 Task: Look for Airbnb properties in Inongo, Democratic Republic of the Congo from 3rd December, 2023 to 7th December, 2023 for 2 adults.1  bedroom having 1 bed and 1 bathroom. Property type can be hotel. Look for 5 properties as per requirement.
Action: Mouse pressed left at (555, 214)
Screenshot: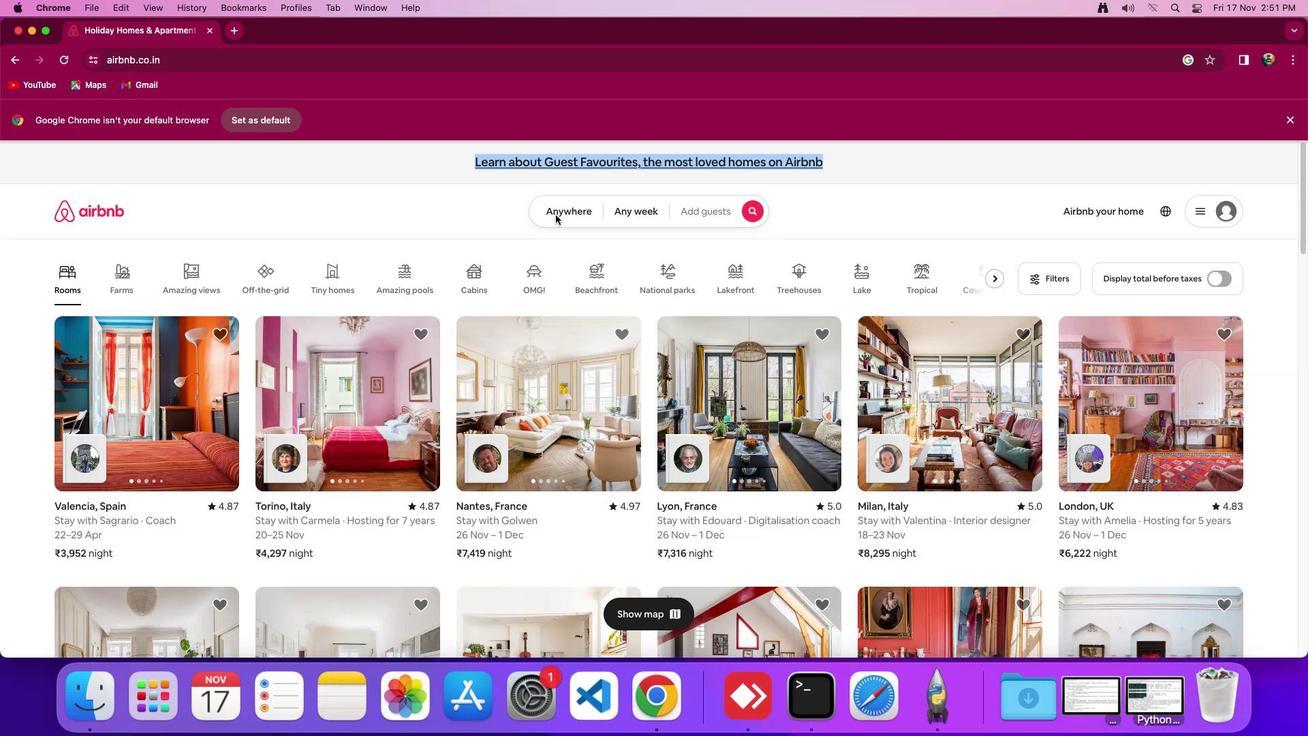 
Action: Mouse pressed left at (555, 214)
Screenshot: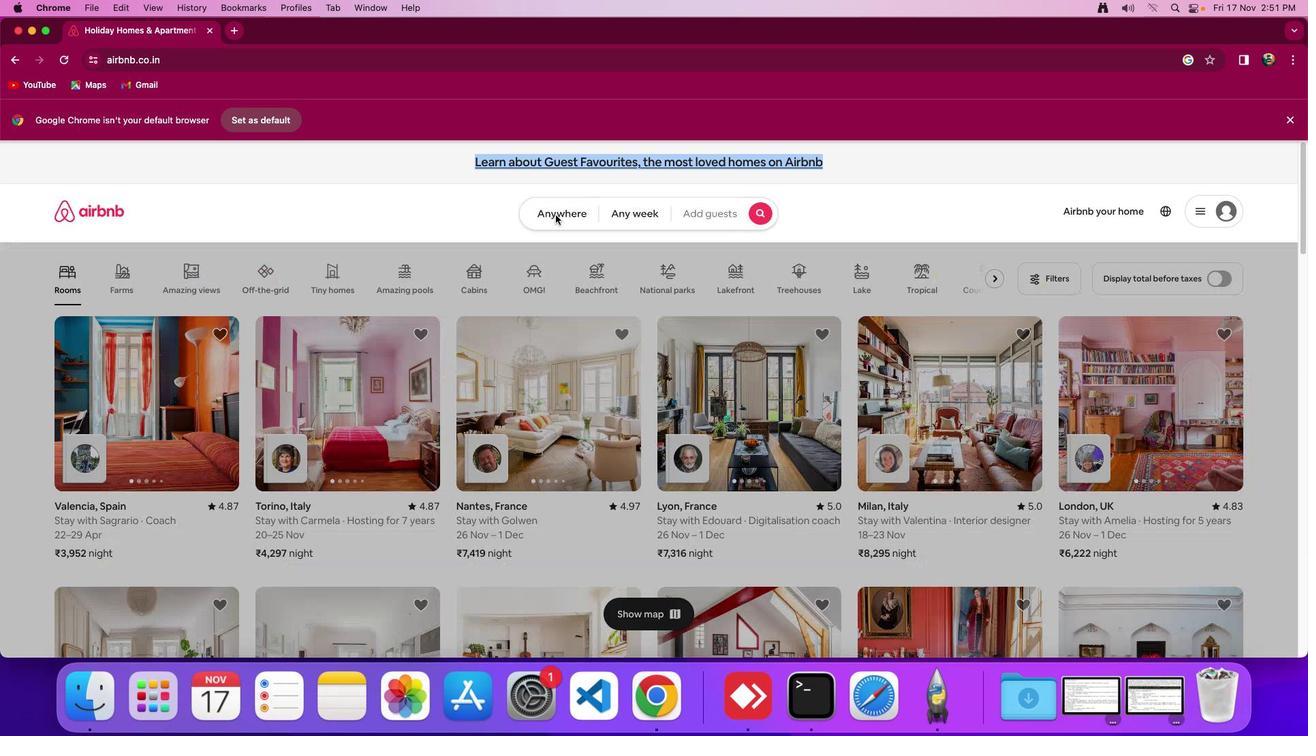 
Action: Mouse moved to (473, 264)
Screenshot: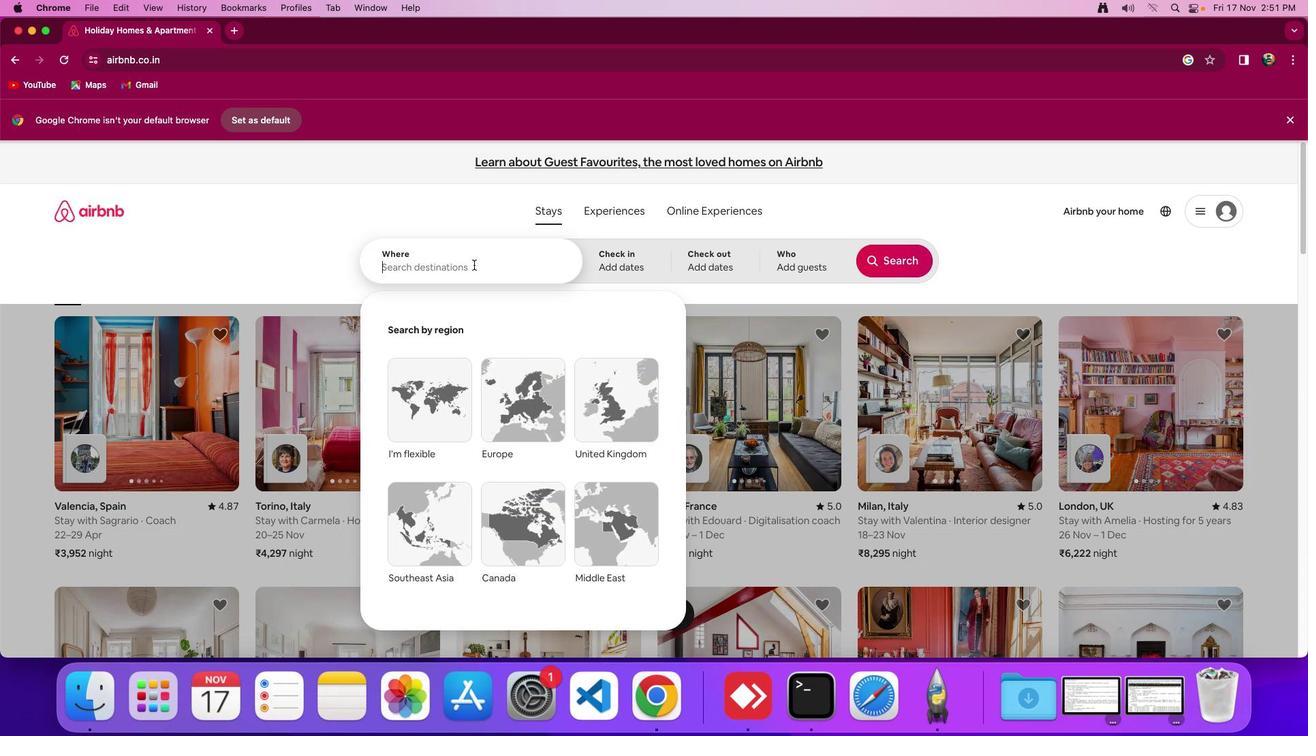 
Action: Mouse pressed left at (473, 264)
Screenshot: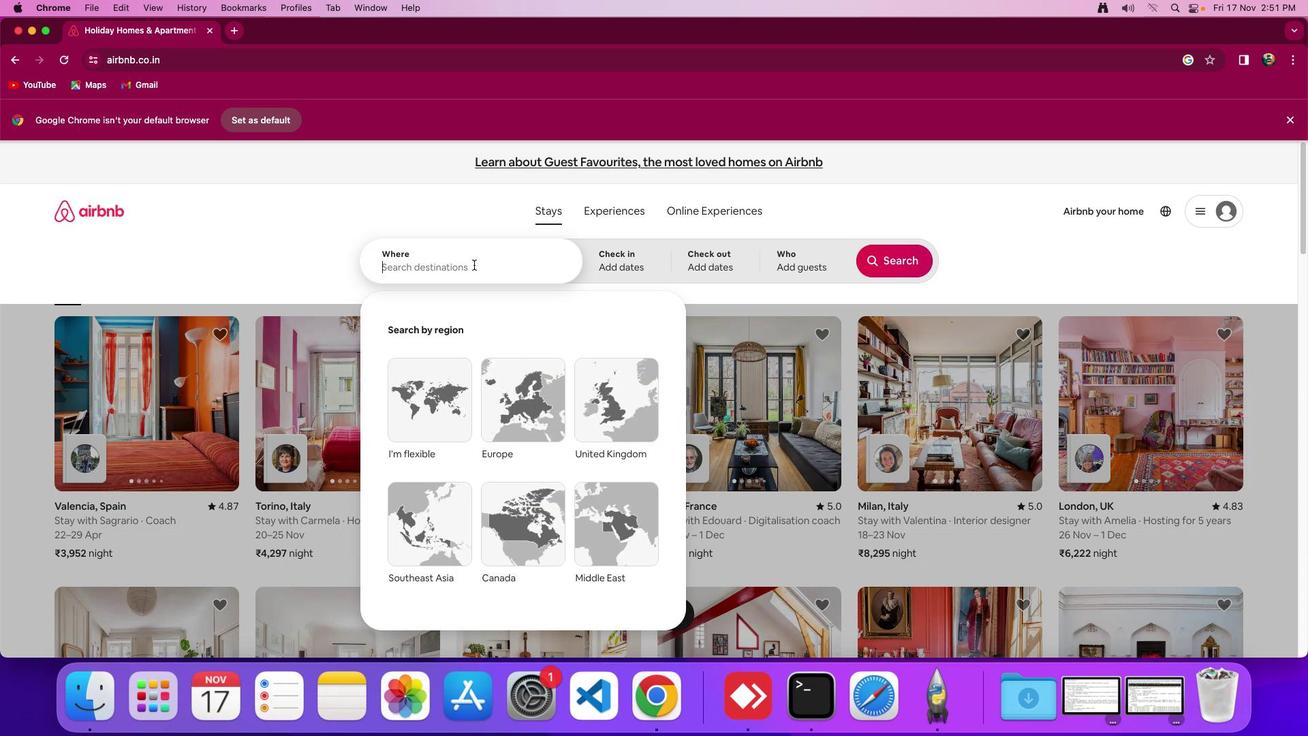 
Action: Key pressed Key.shift'I''n''o''g'
Screenshot: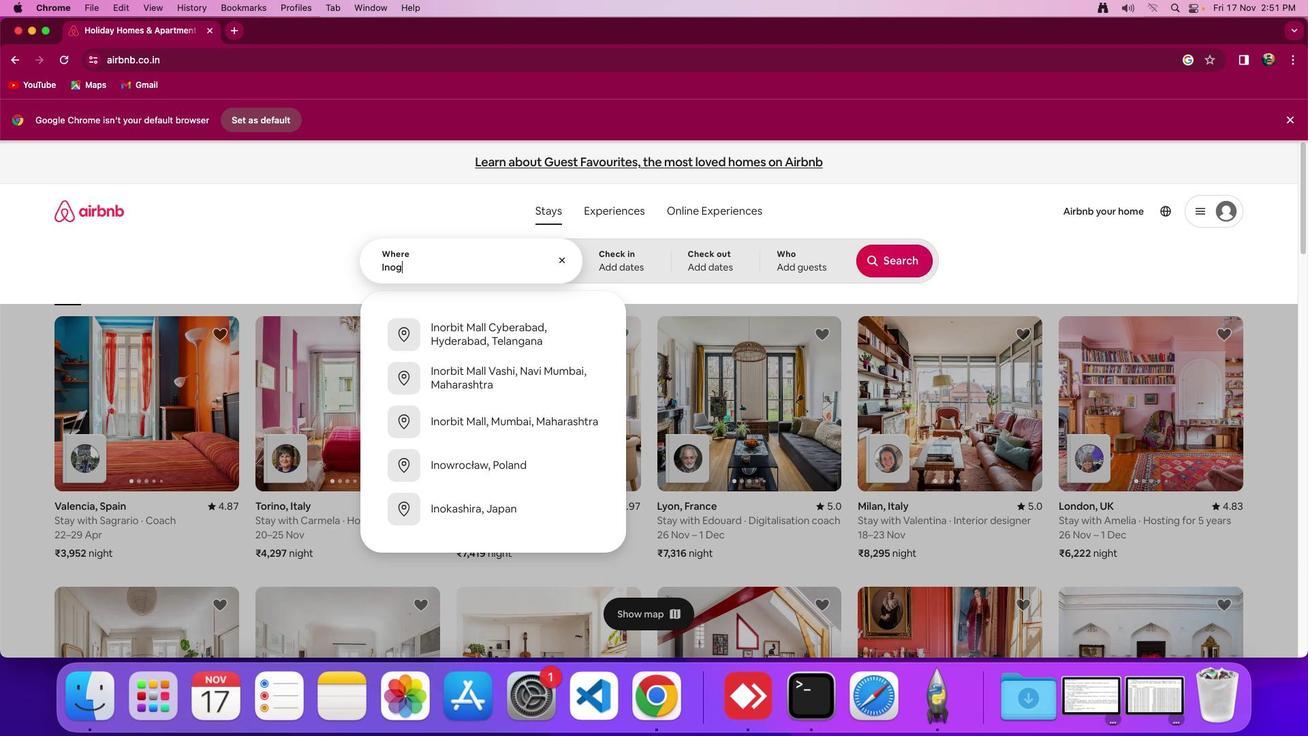 
Action: Mouse moved to (473, 264)
Screenshot: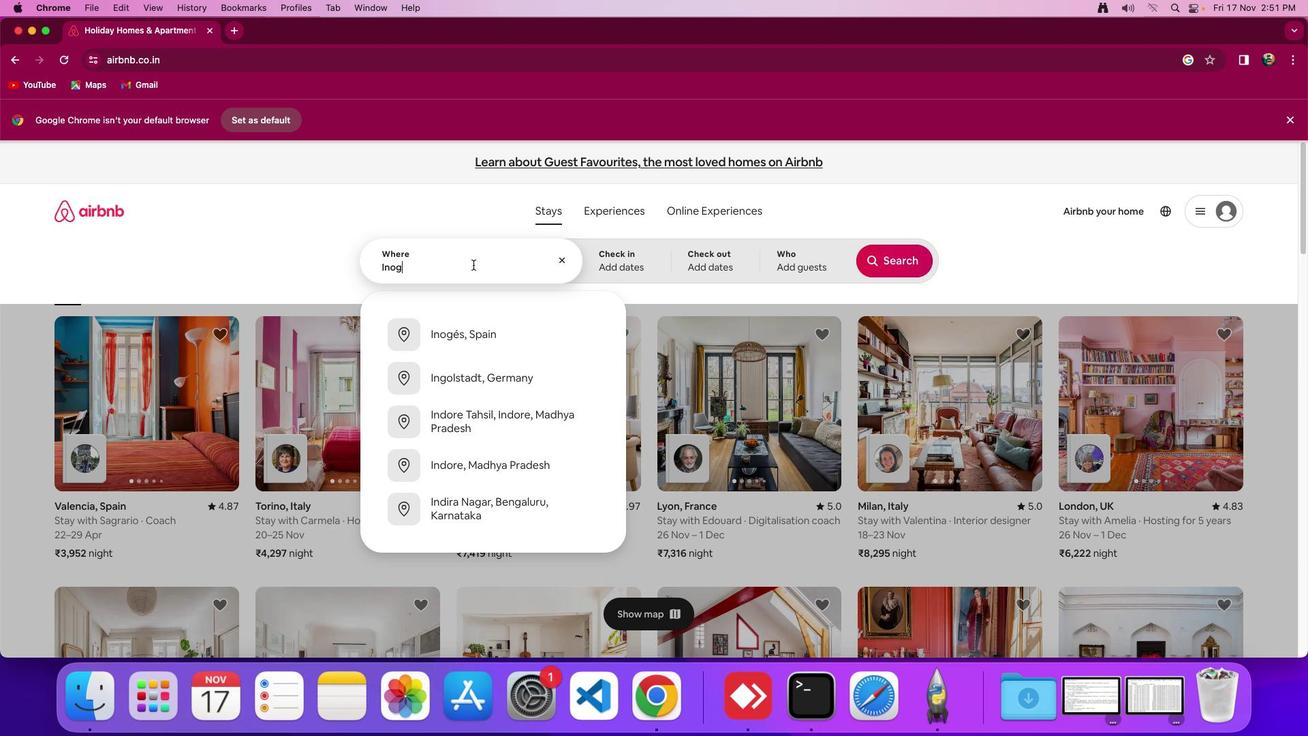 
Action: Key pressed 'o'','Key.spaceKey.shift_r'F'Key.backspaceKey.backspaceKey.spaceKey.shift_r'D''e'
Screenshot: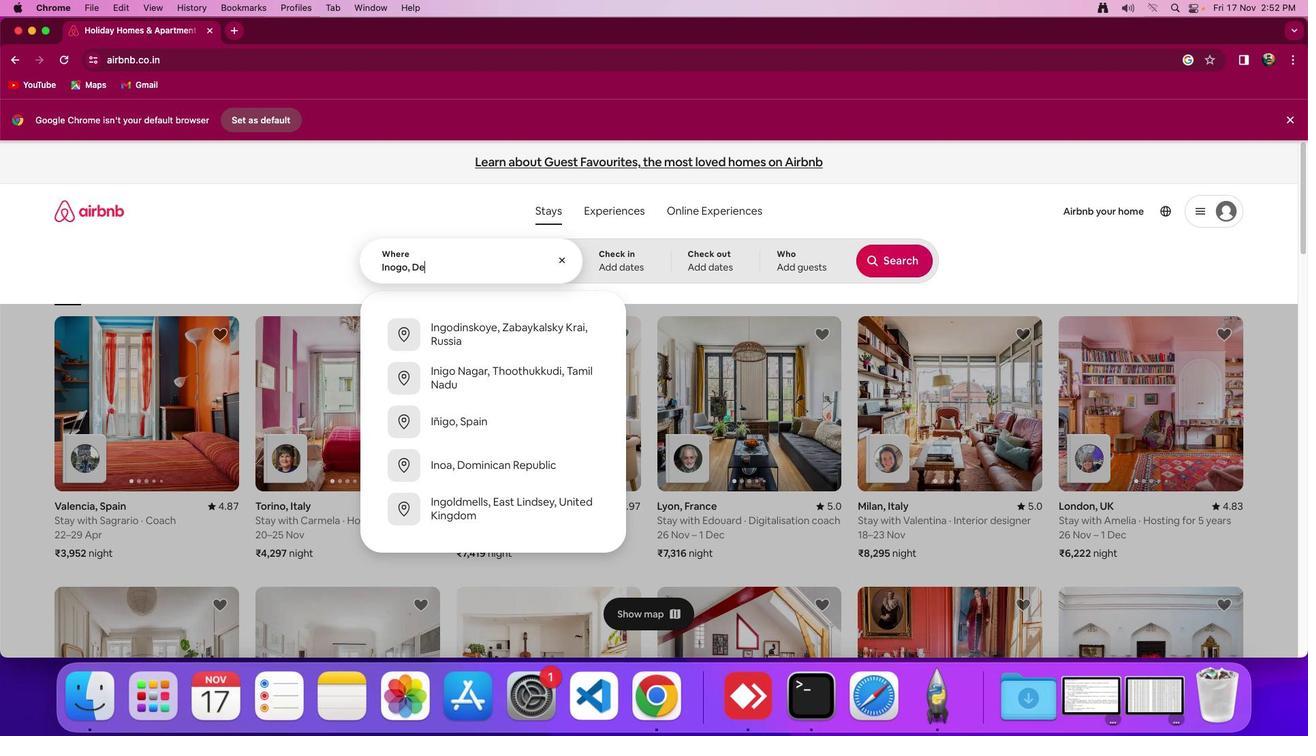 
Action: Mouse moved to (475, 264)
Screenshot: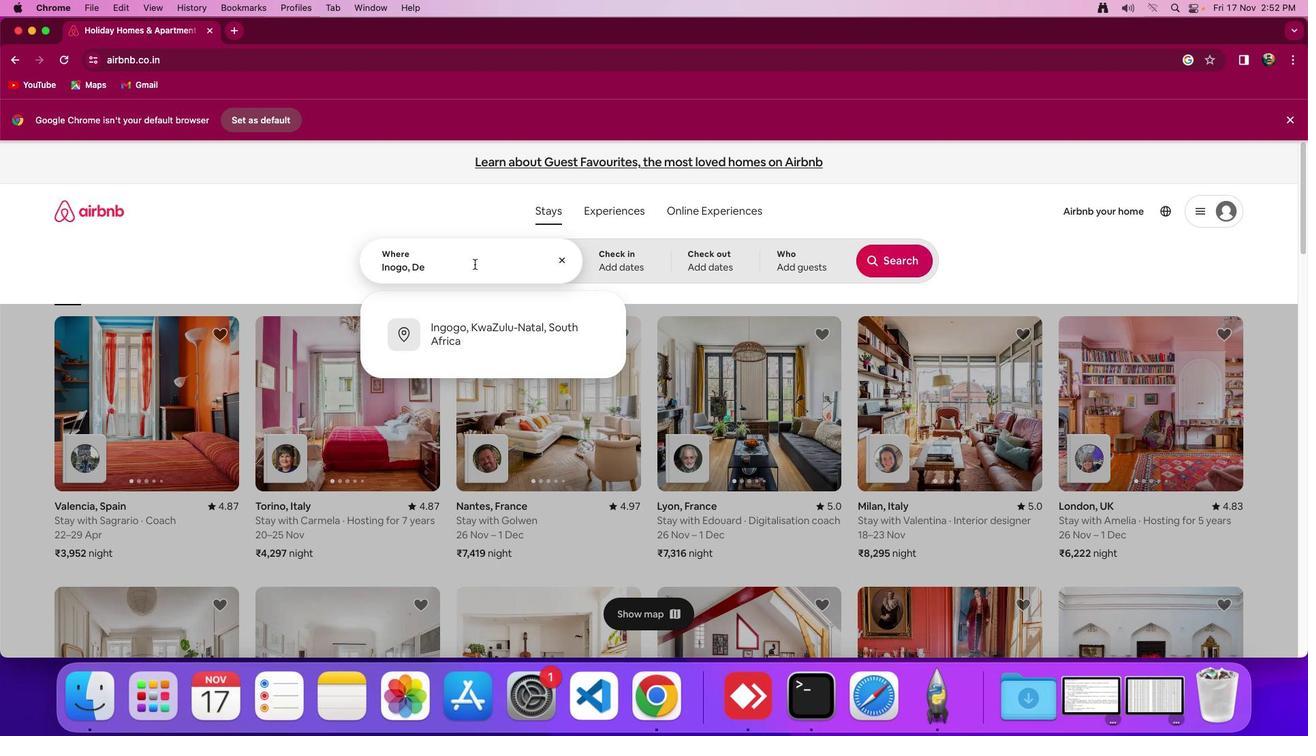 
Action: Key pressed 'm''o''c''r''a''t''i''c'Key.spaceKey.shift_r'R''e''p''u''b''l''i''c'Key.space'o''f'Key.space't''h''e'Key.spaceKey.shift_r'C''o''n''g''o'
Screenshot: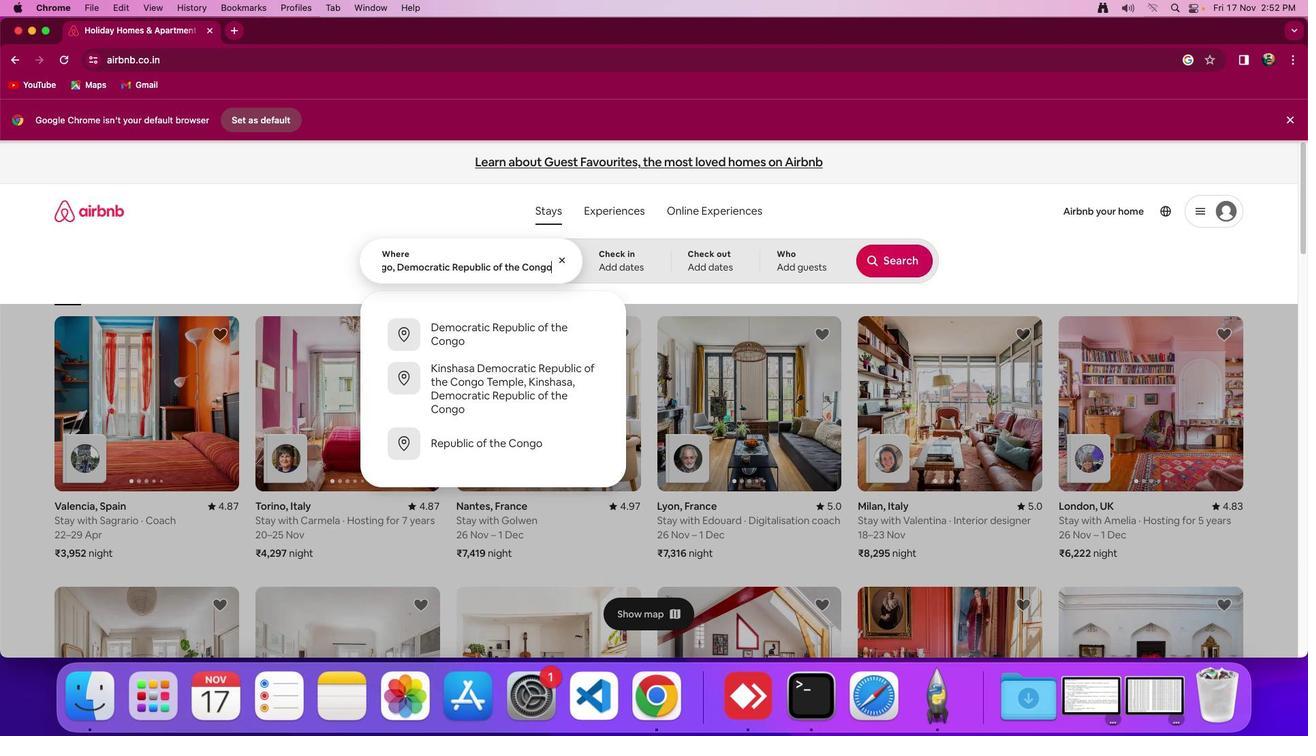 
Action: Mouse moved to (624, 268)
Screenshot: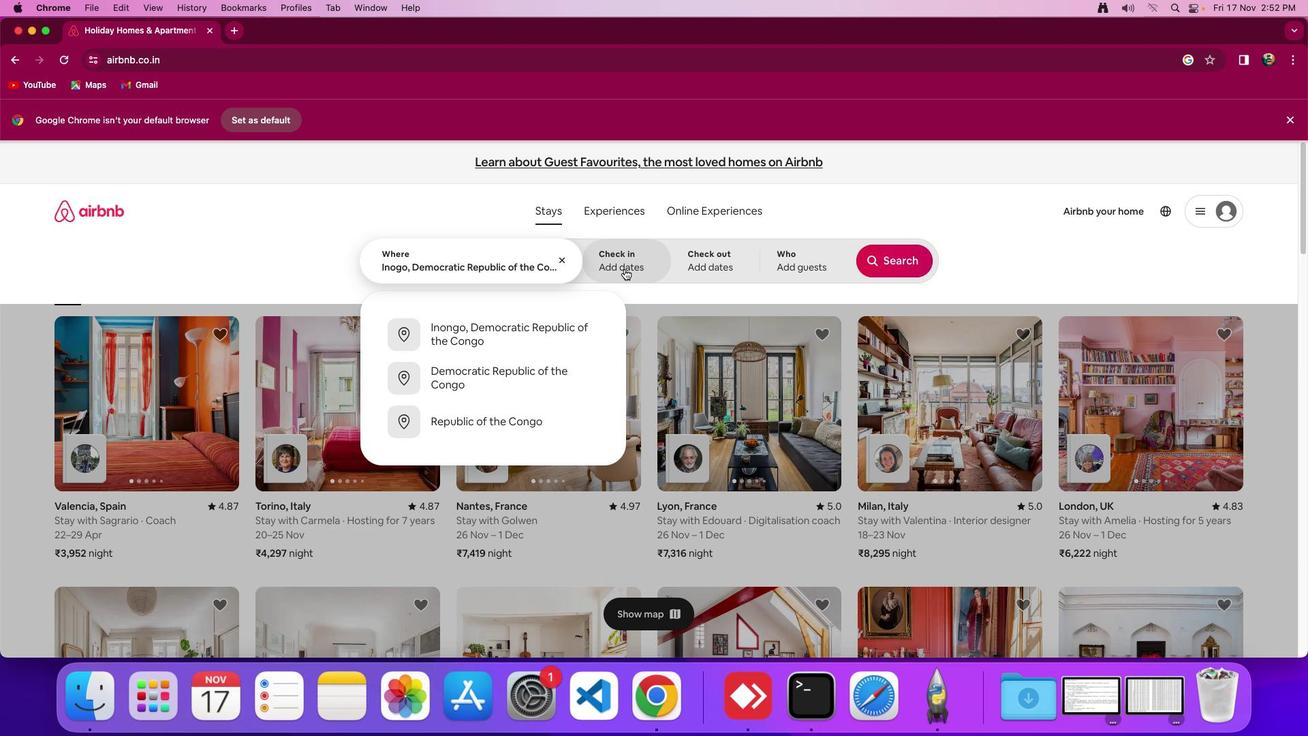 
Action: Mouse pressed left at (624, 268)
Screenshot: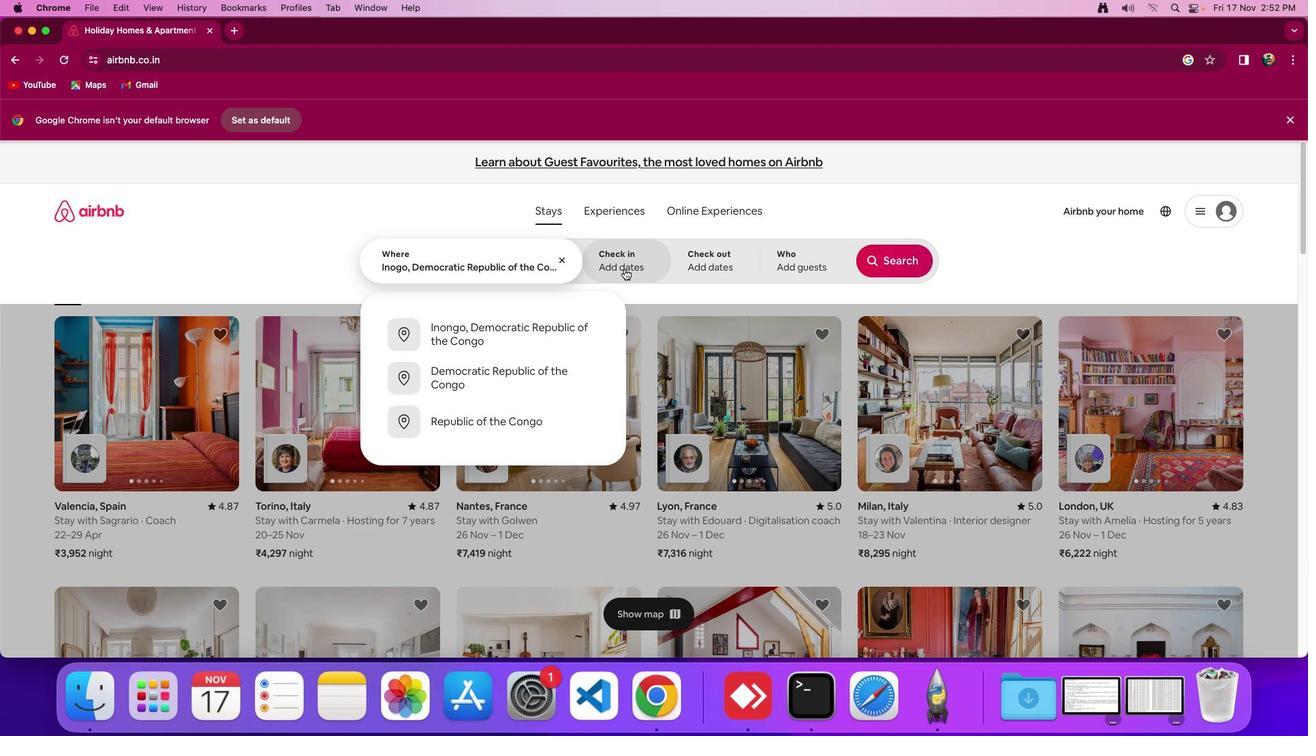 
Action: Mouse moved to (684, 466)
Screenshot: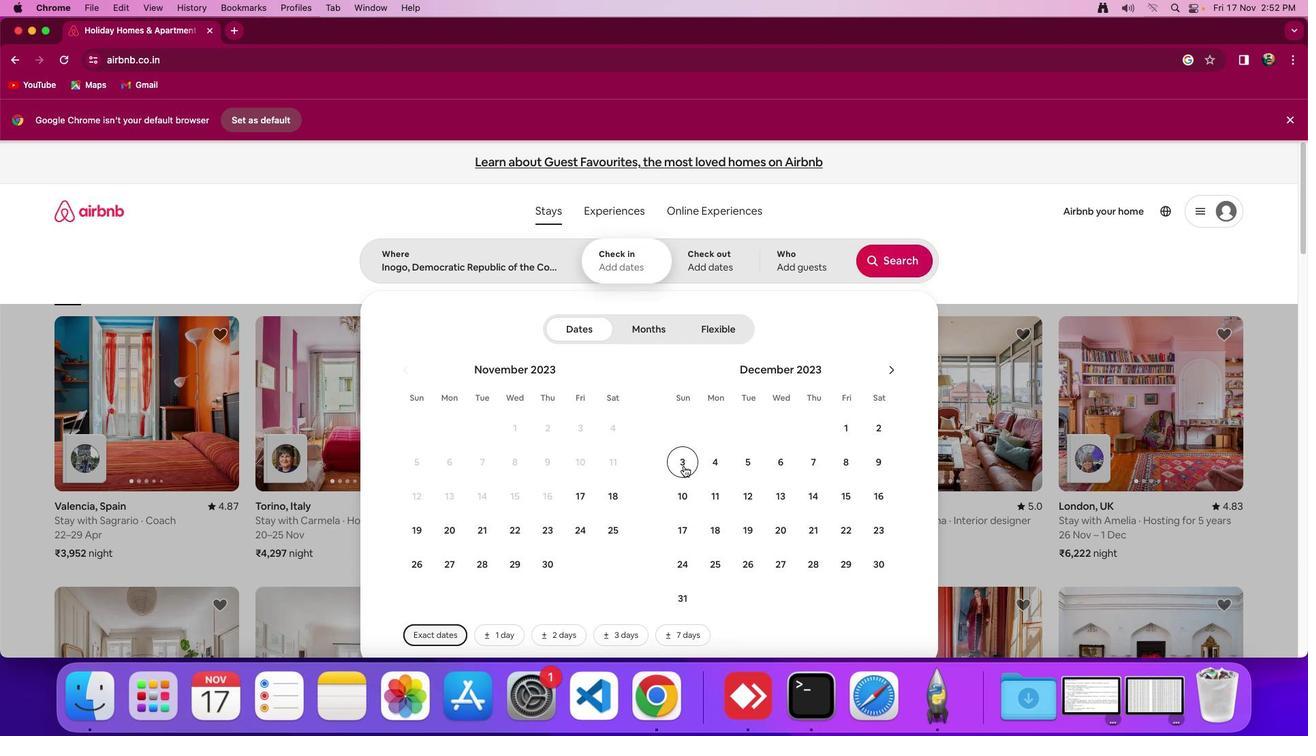 
Action: Mouse pressed left at (684, 466)
Screenshot: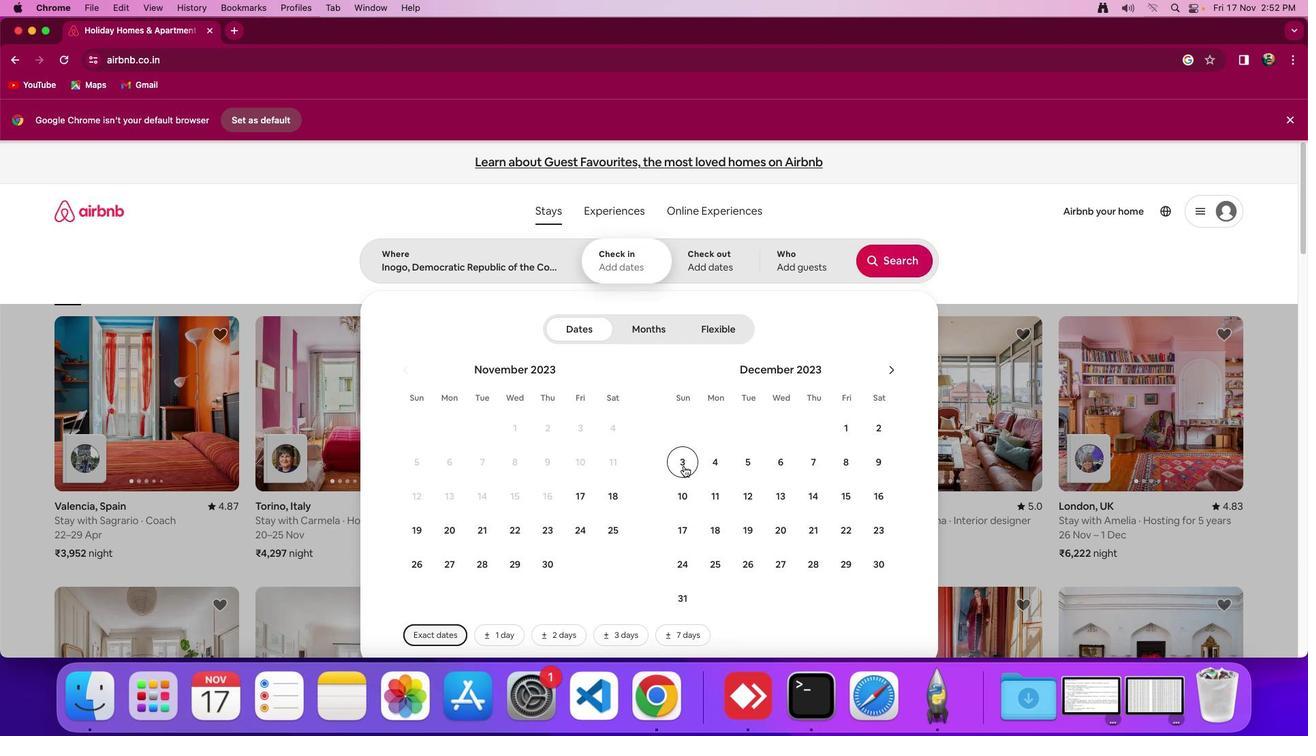 
Action: Mouse moved to (808, 462)
Screenshot: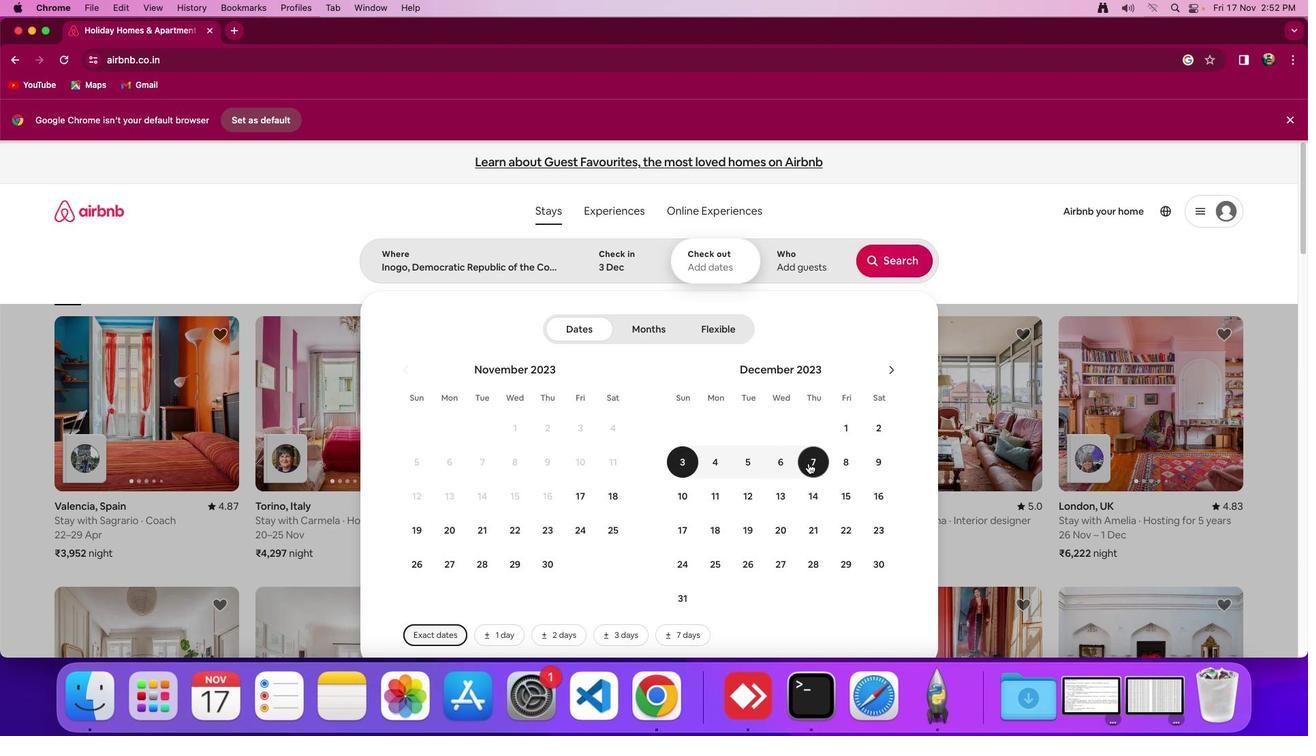 
Action: Mouse pressed left at (808, 462)
Screenshot: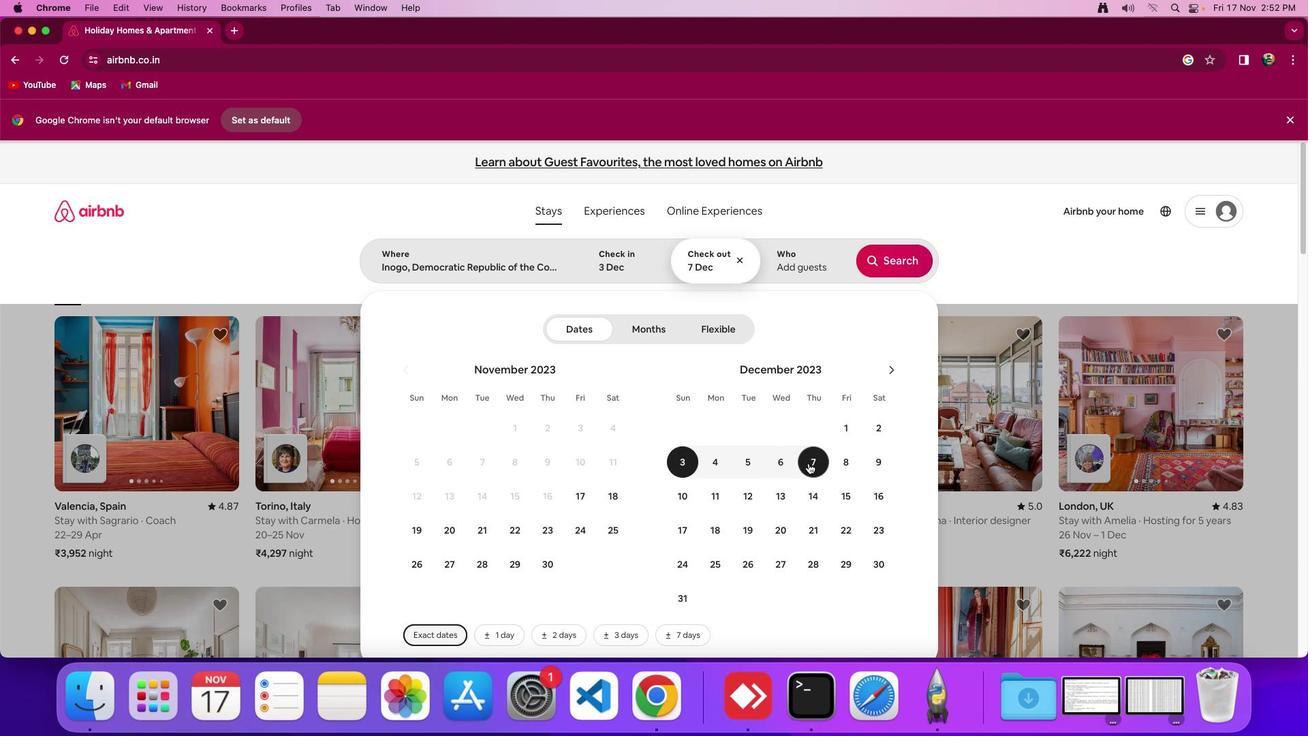 
Action: Mouse moved to (798, 254)
Screenshot: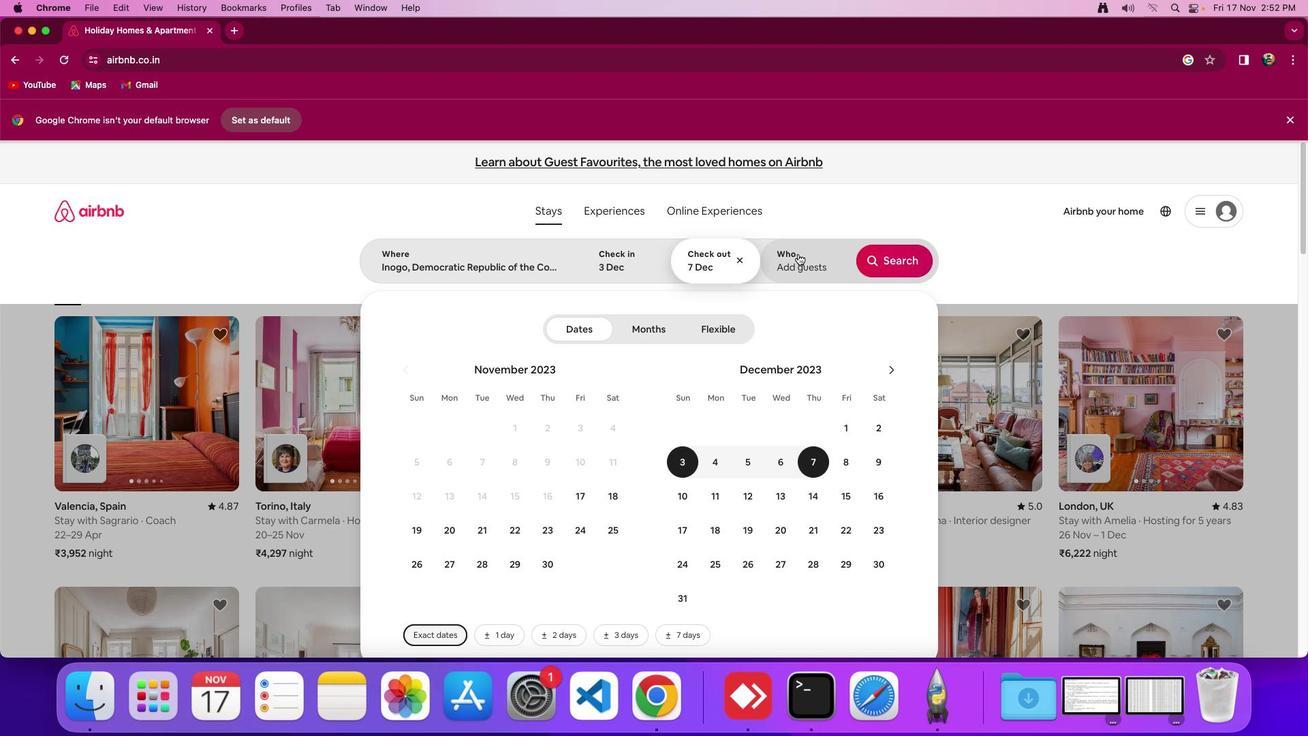 
Action: Mouse pressed left at (798, 254)
Screenshot: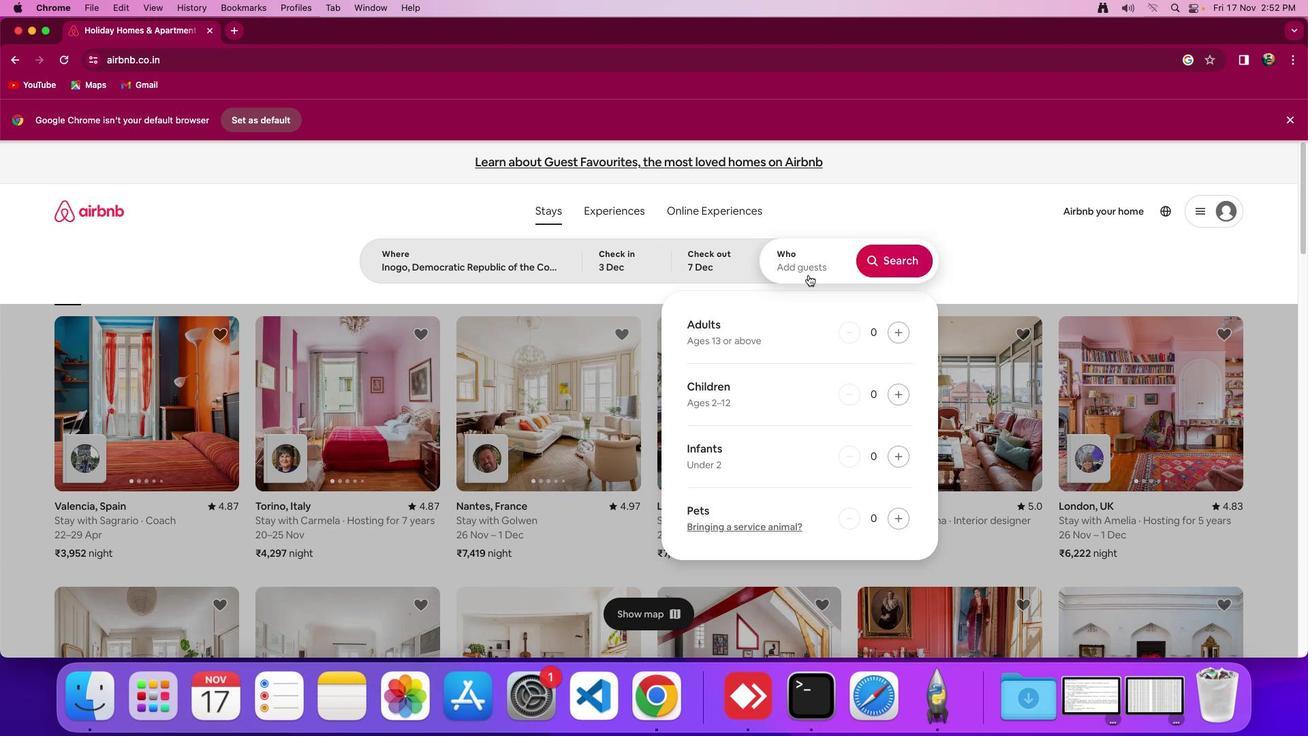 
Action: Mouse moved to (898, 332)
Screenshot: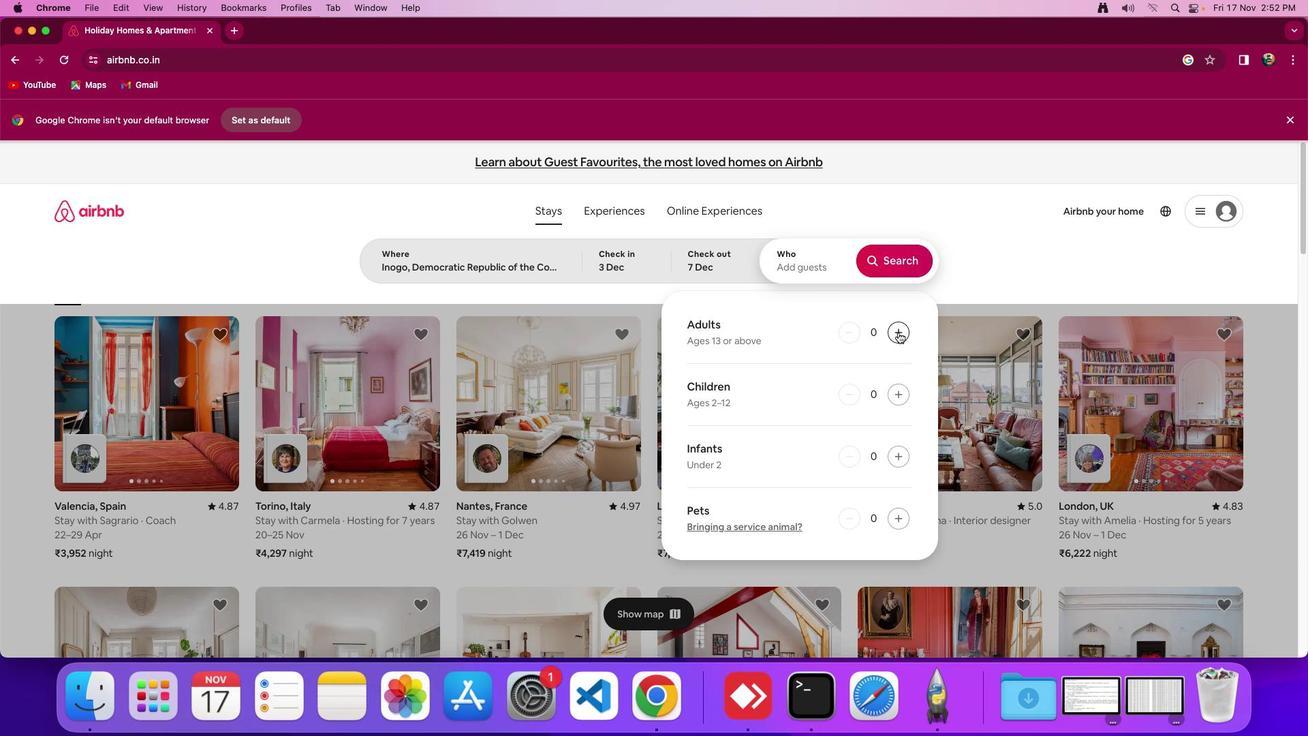 
Action: Mouse pressed left at (898, 332)
Screenshot: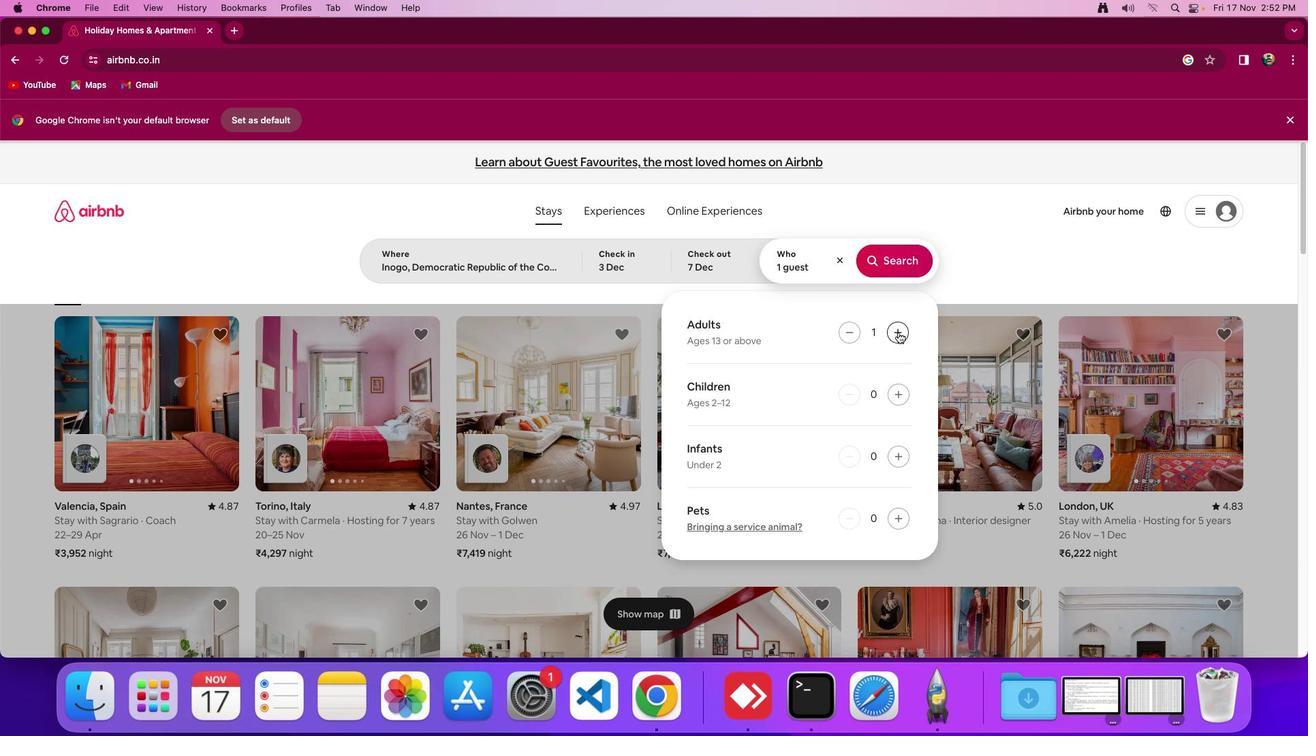 
Action: Mouse pressed left at (898, 332)
Screenshot: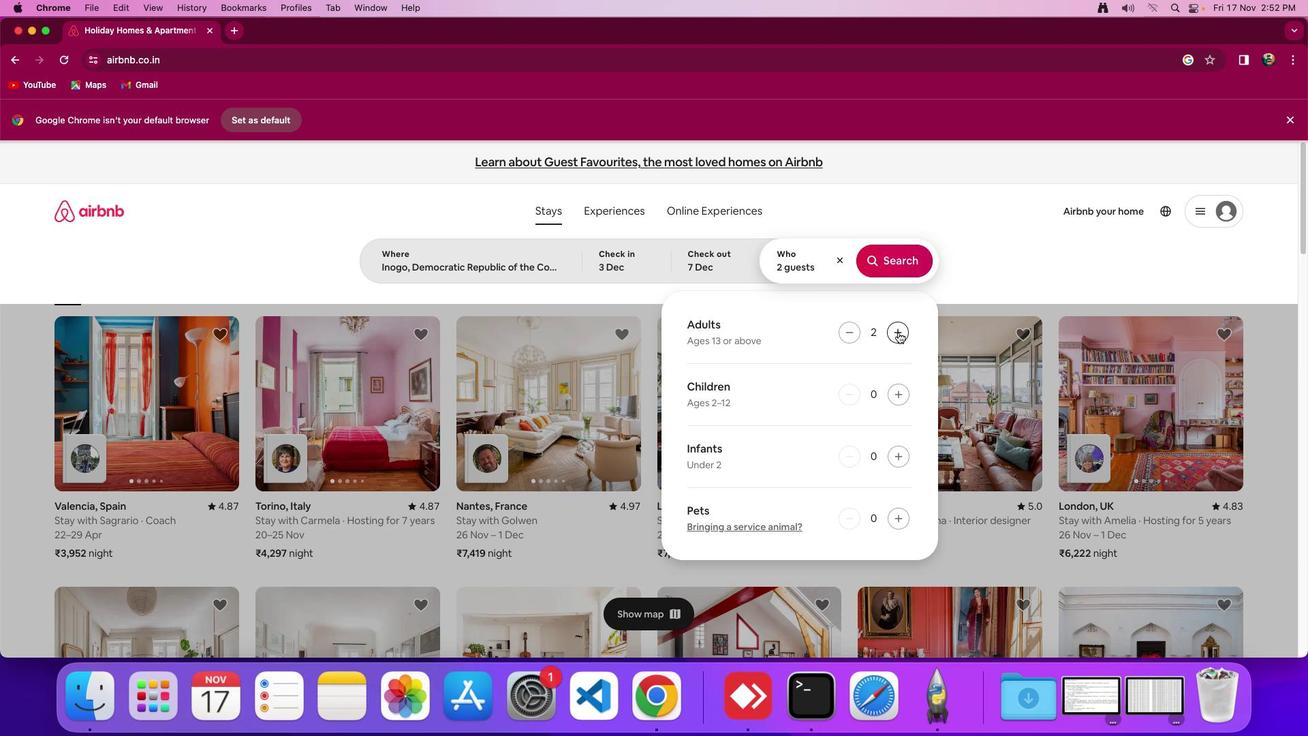 
Action: Mouse moved to (891, 265)
Screenshot: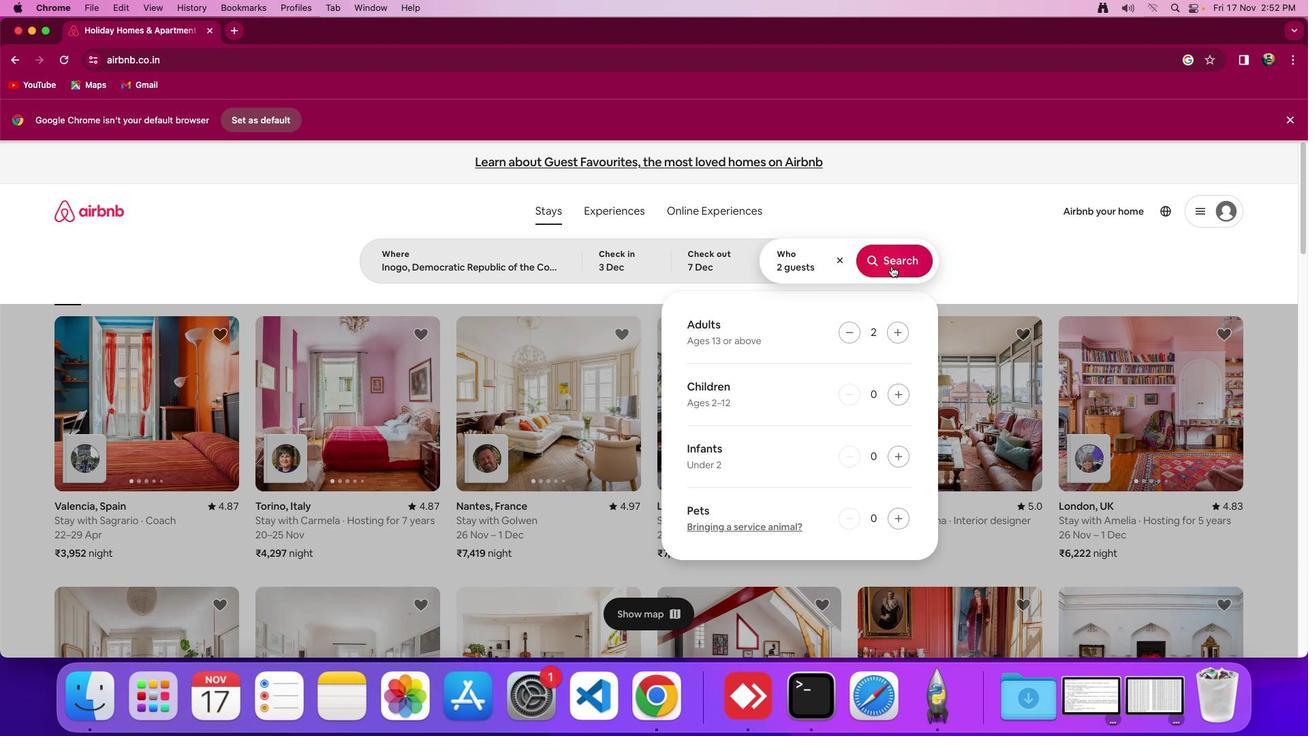 
Action: Mouse pressed left at (891, 265)
Screenshot: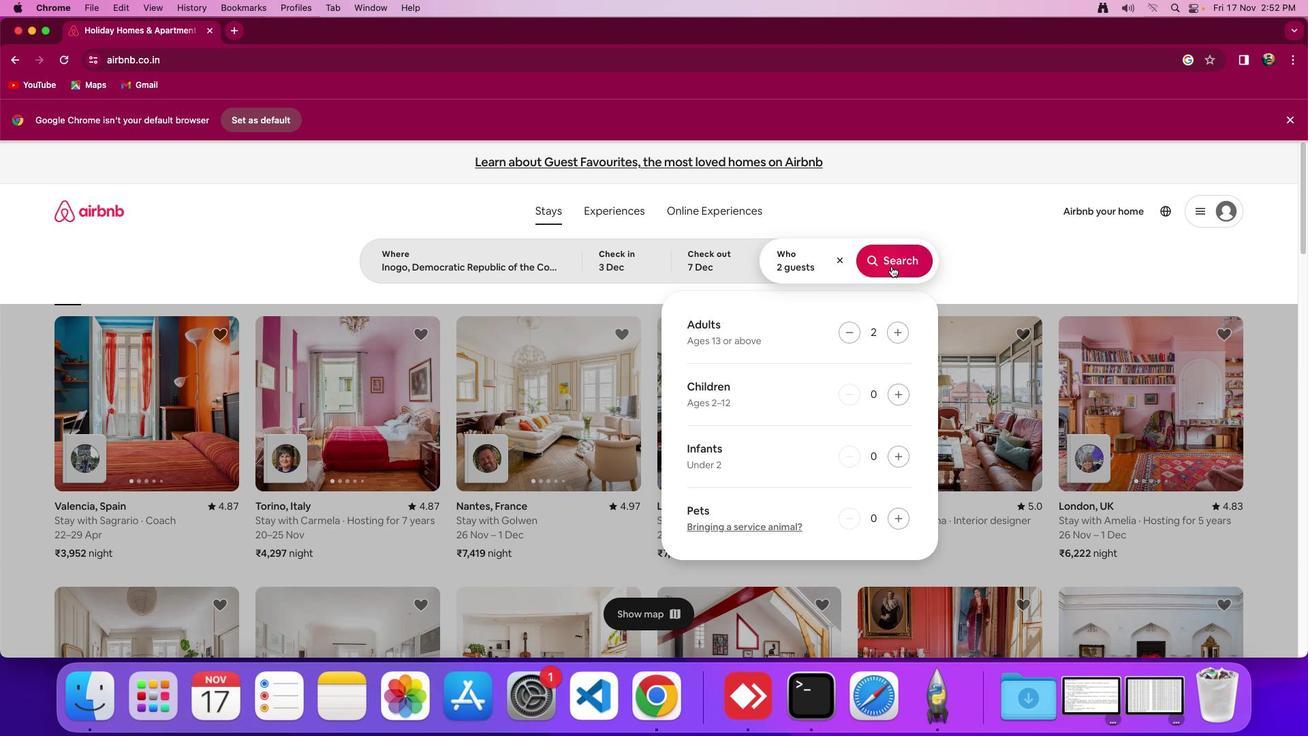
Action: Mouse moved to (1081, 235)
Screenshot: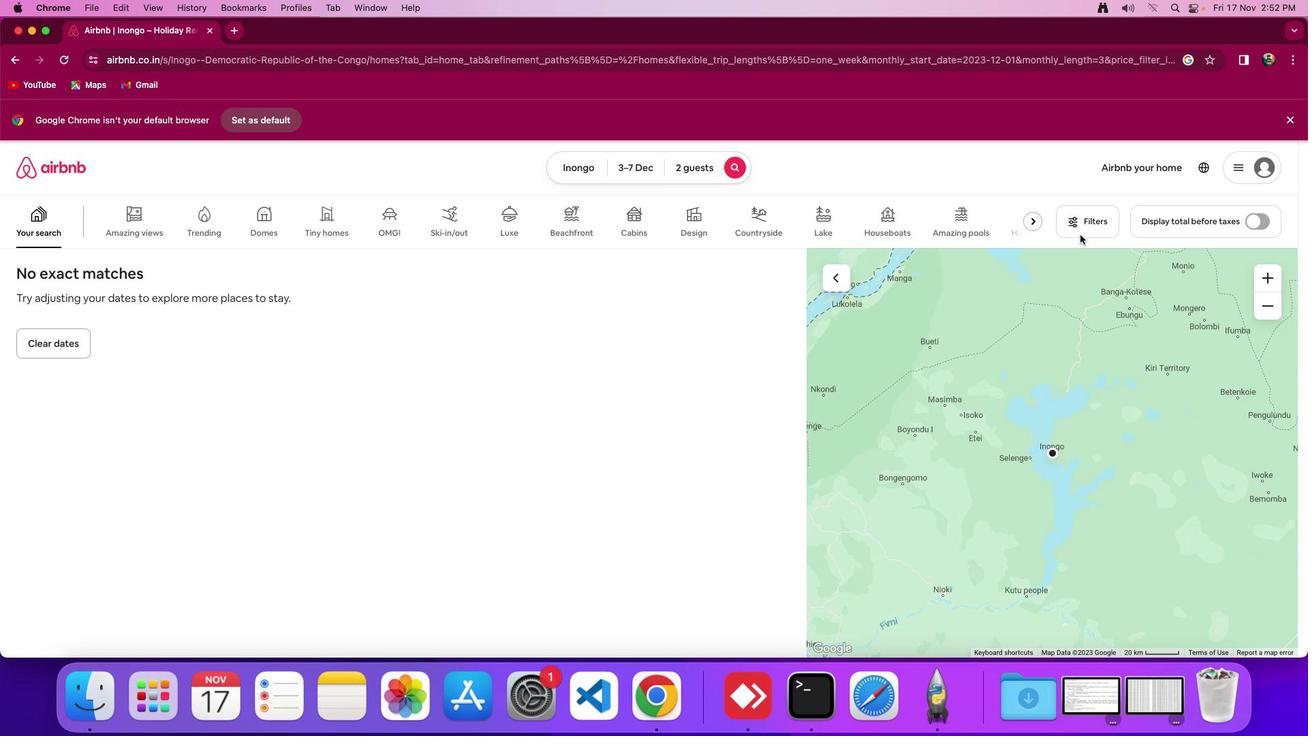 
Action: Mouse pressed left at (1081, 235)
Screenshot: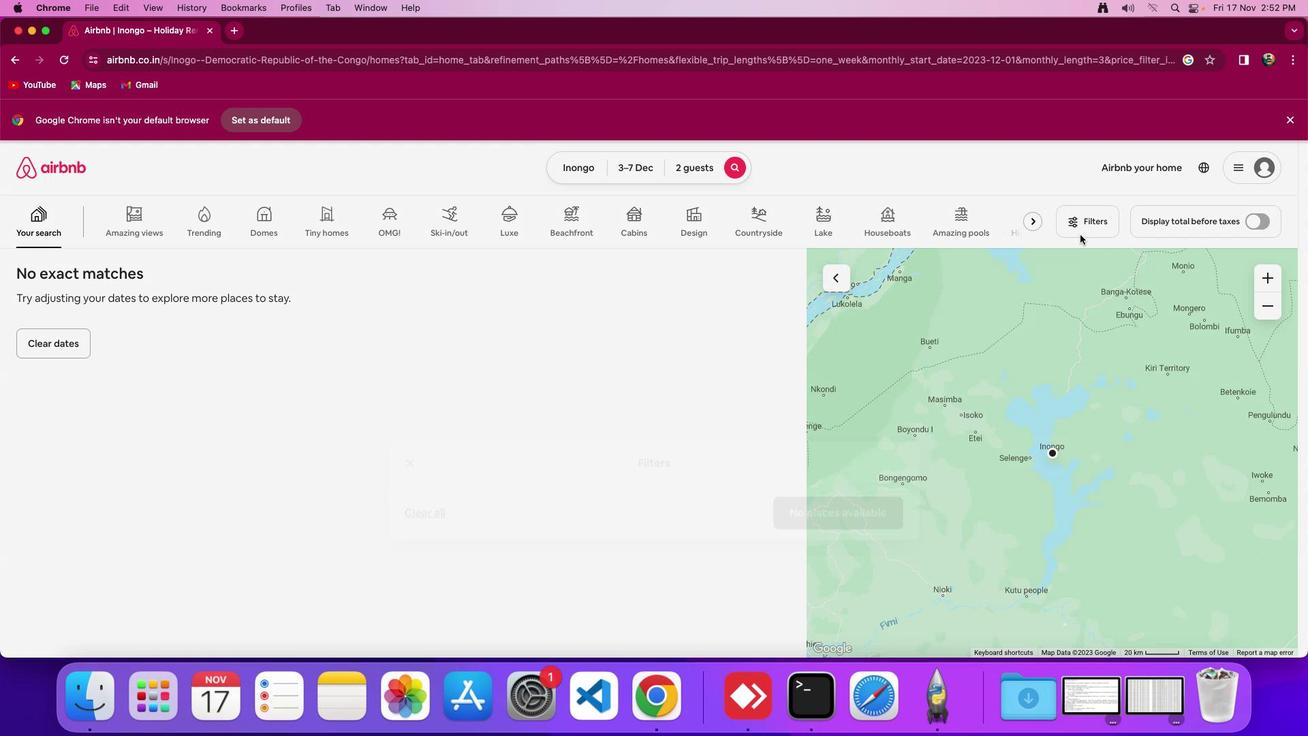 
Action: Mouse moved to (729, 438)
Screenshot: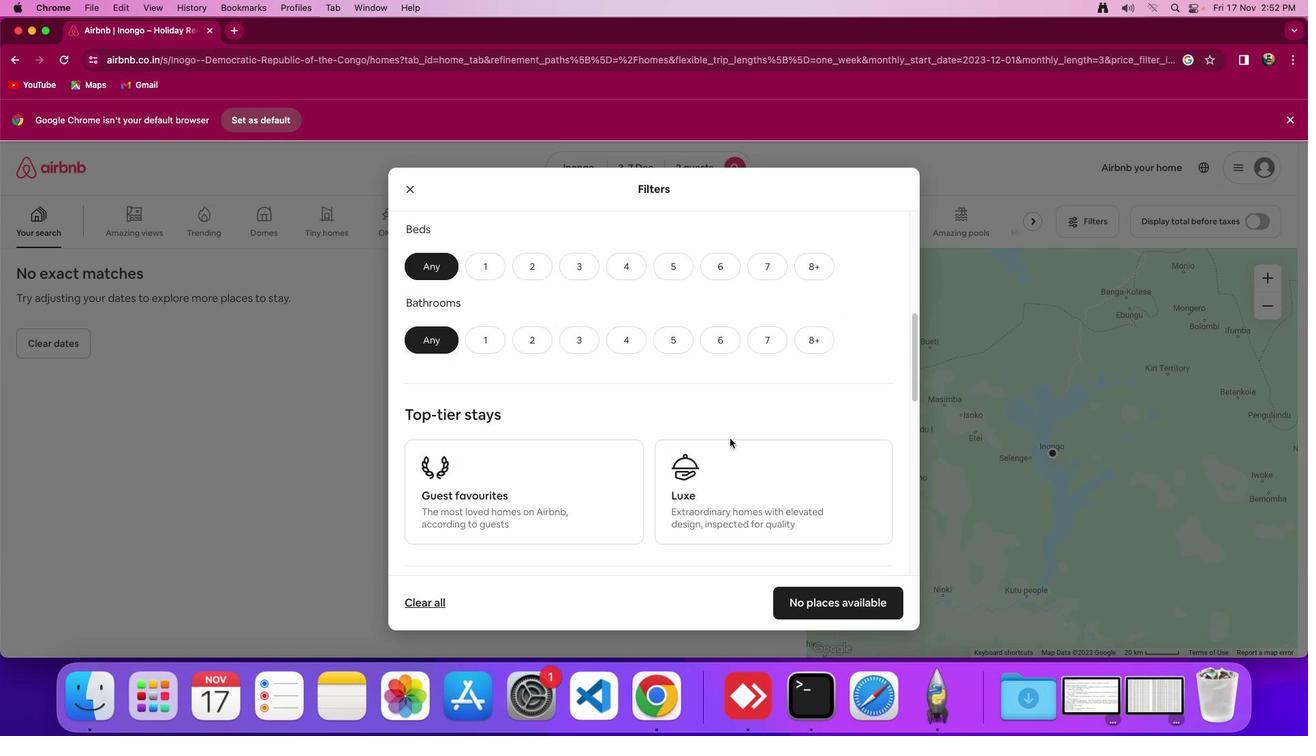 
Action: Mouse scrolled (729, 438) with delta (0, 0)
Screenshot: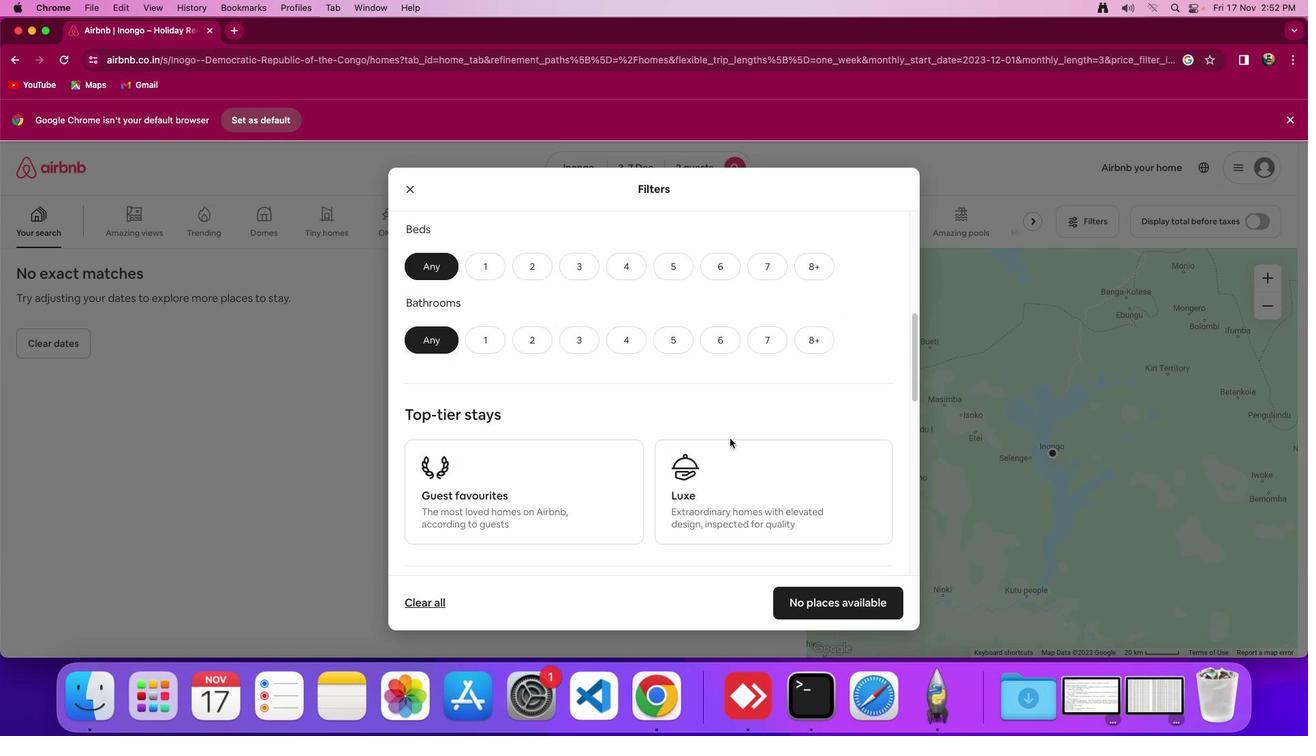 
Action: Mouse scrolled (729, 438) with delta (0, 0)
Screenshot: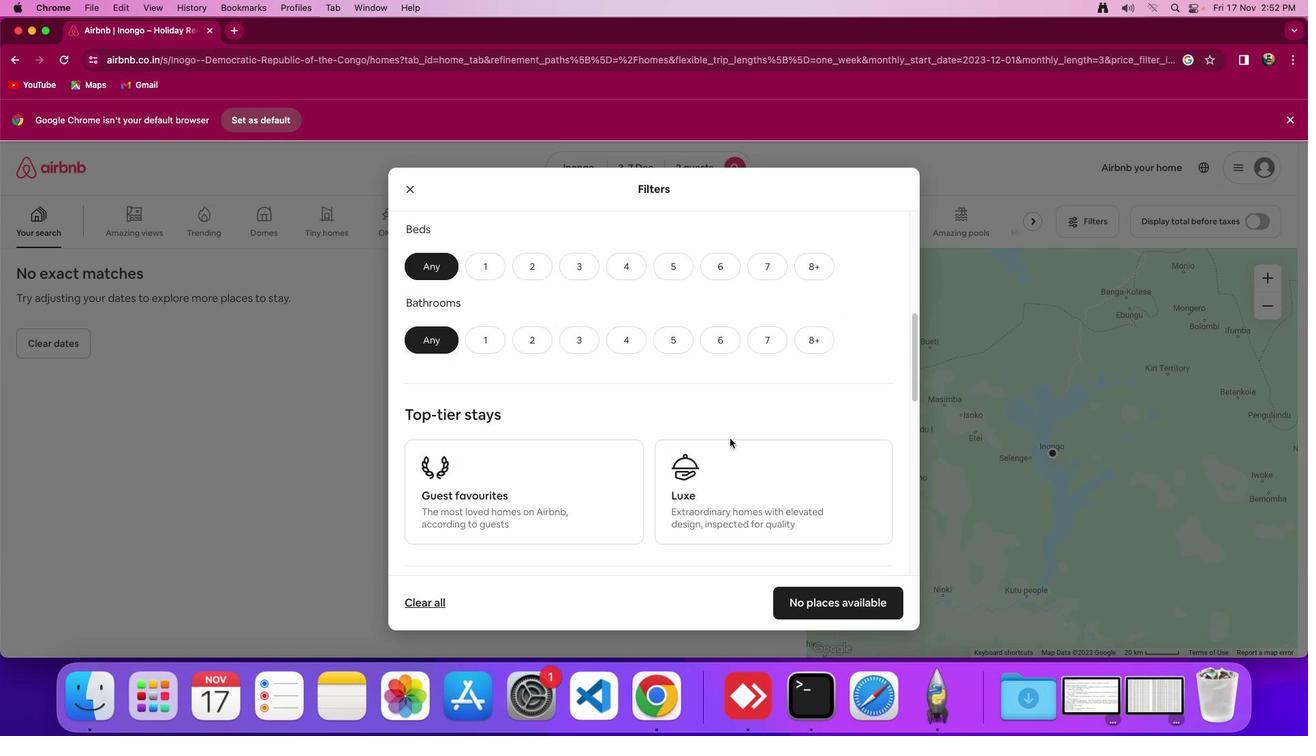 
Action: Mouse scrolled (729, 438) with delta (0, -3)
Screenshot: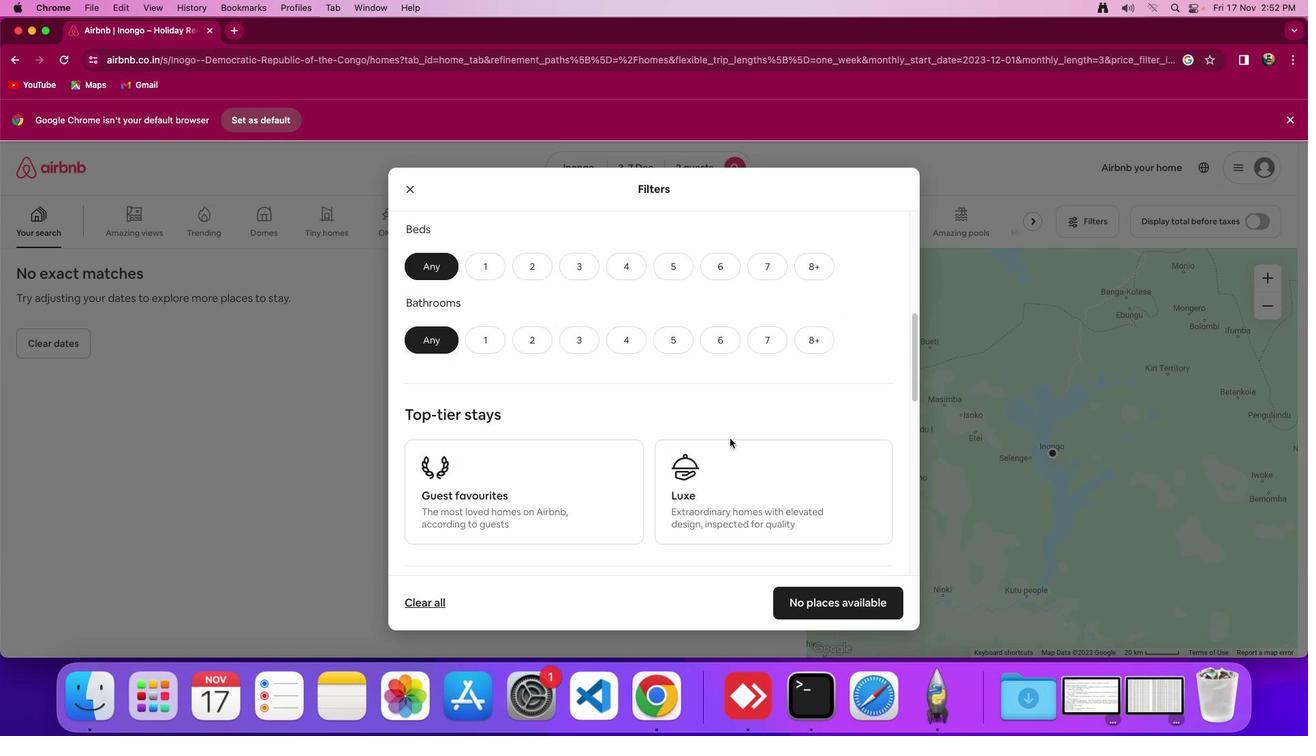 
Action: Mouse scrolled (729, 438) with delta (0, -4)
Screenshot: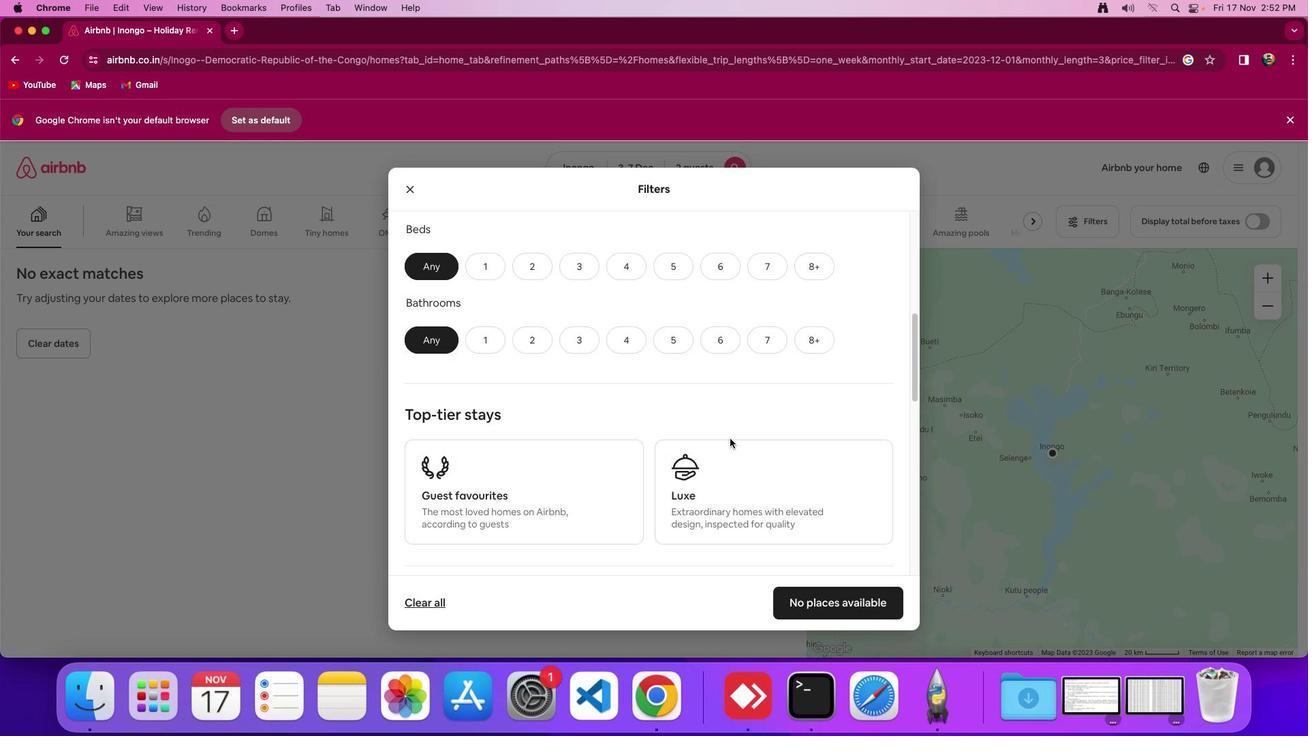 
Action: Mouse moved to (545, 284)
Screenshot: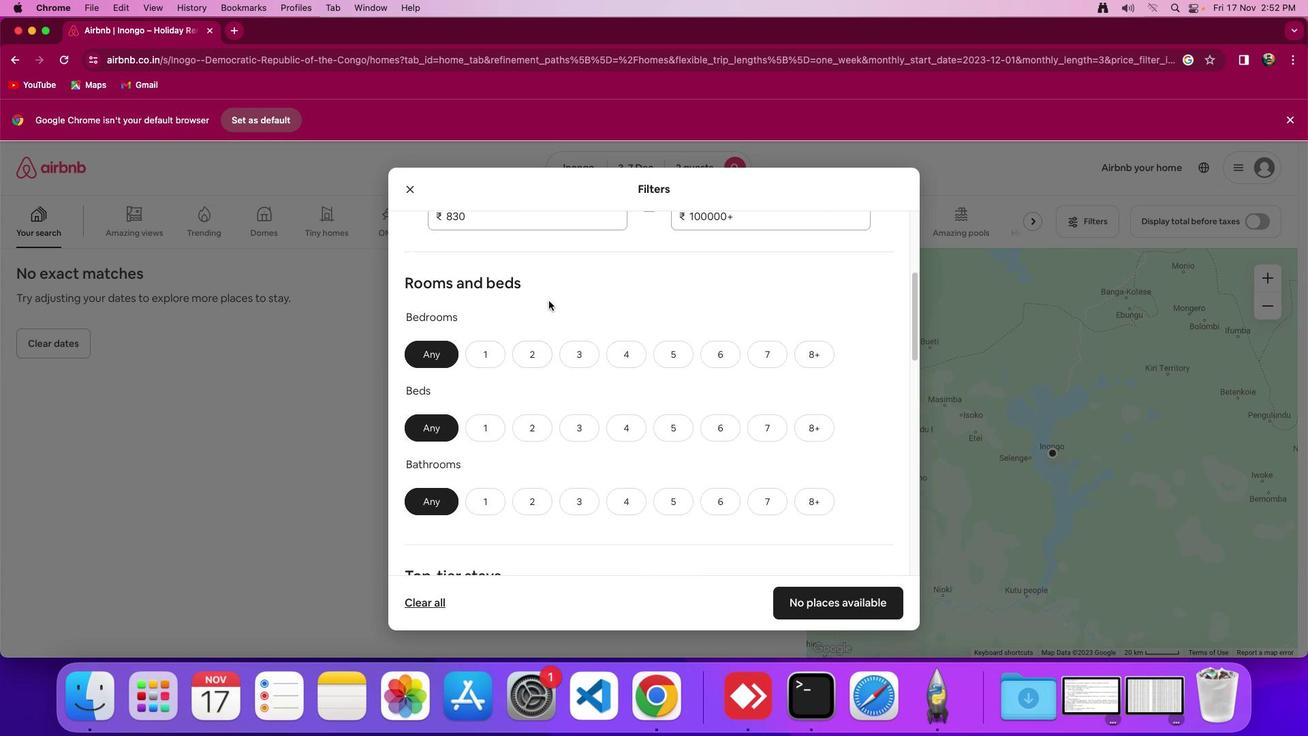 
Action: Mouse scrolled (545, 284) with delta (0, 0)
Screenshot: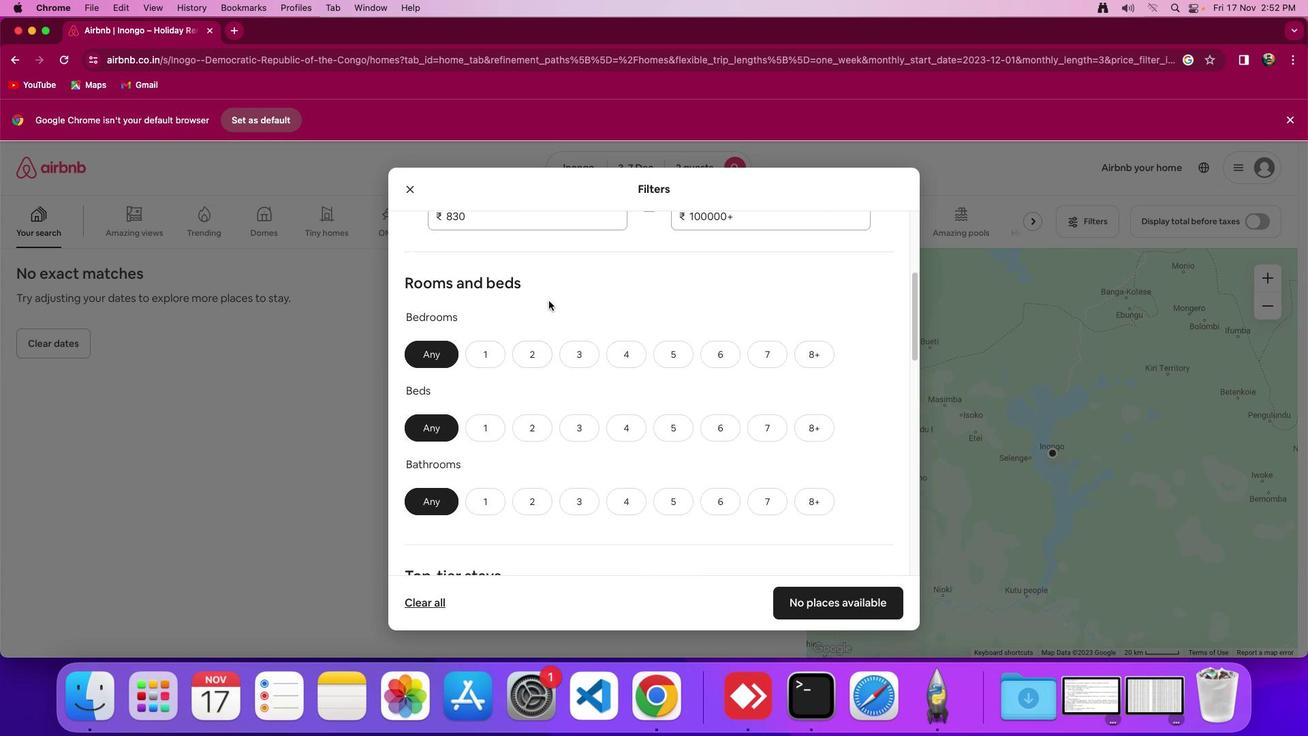 
Action: Mouse moved to (547, 291)
Screenshot: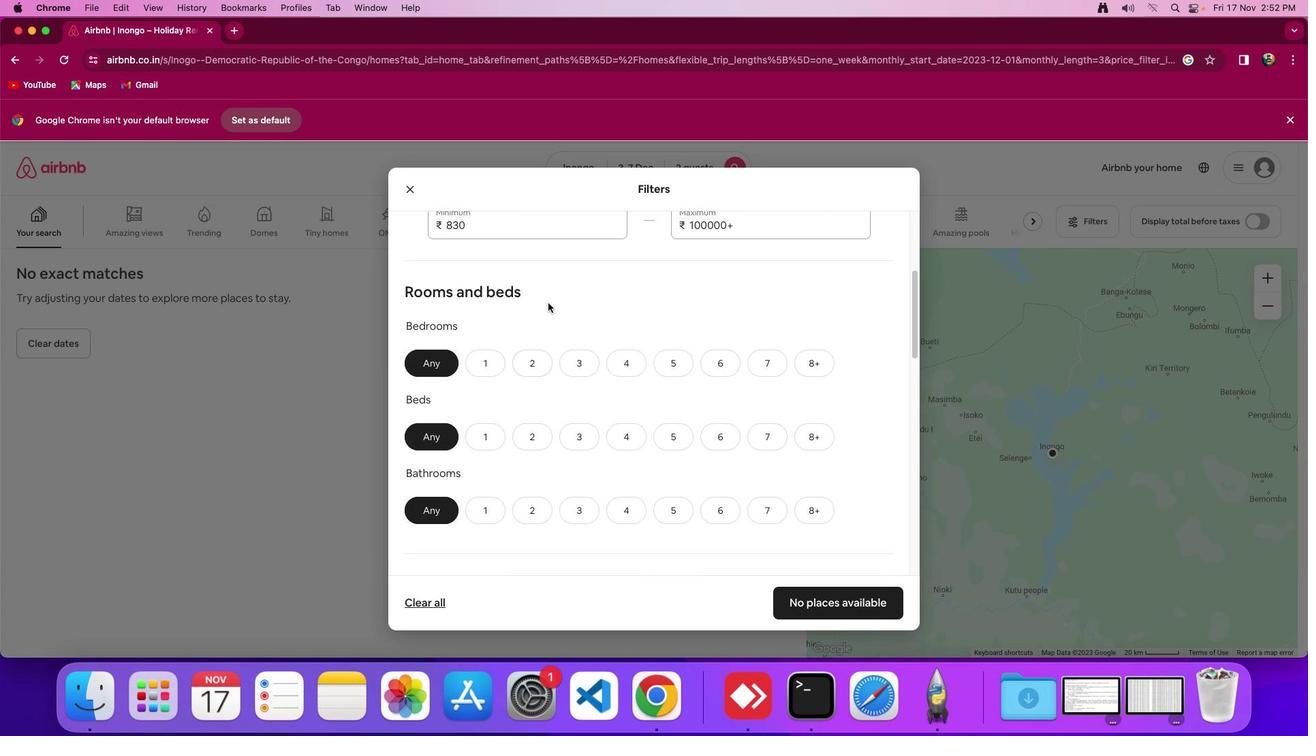 
Action: Mouse scrolled (547, 291) with delta (0, 0)
Screenshot: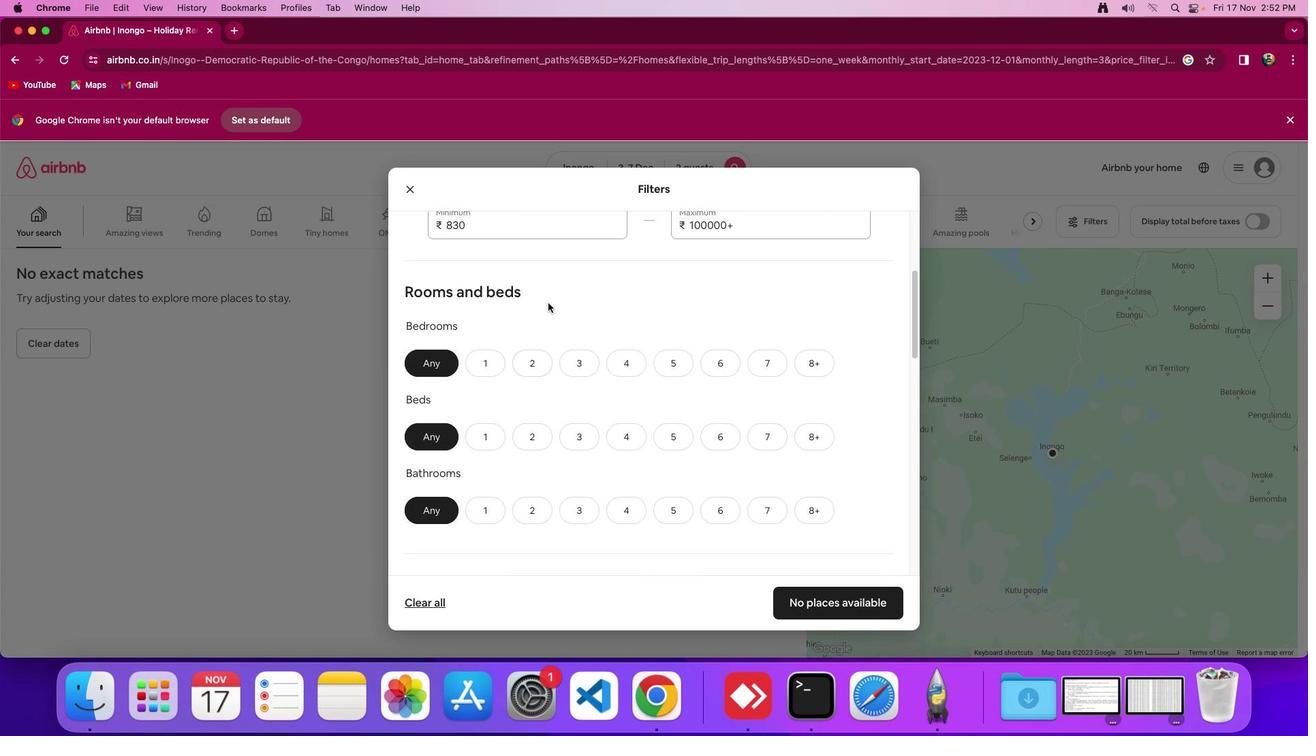 
Action: Mouse moved to (548, 295)
Screenshot: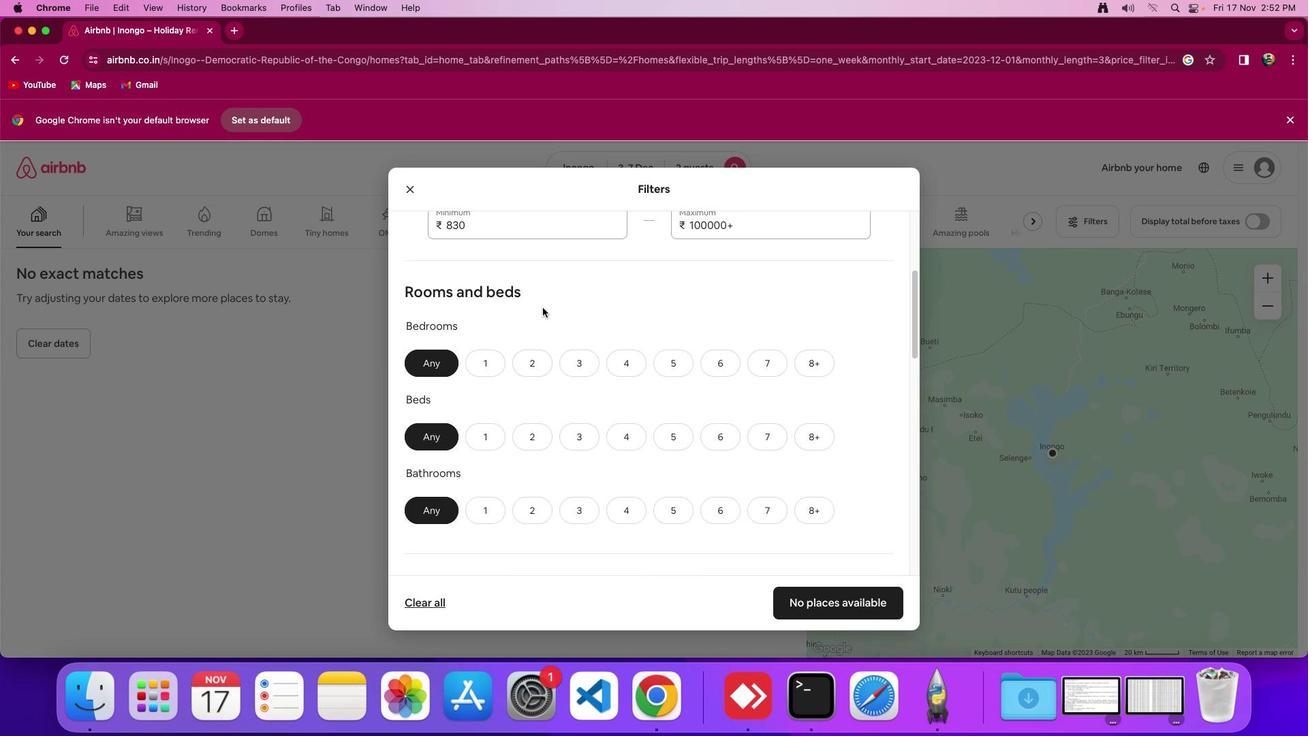 
Action: Mouse scrolled (548, 295) with delta (0, 2)
Screenshot: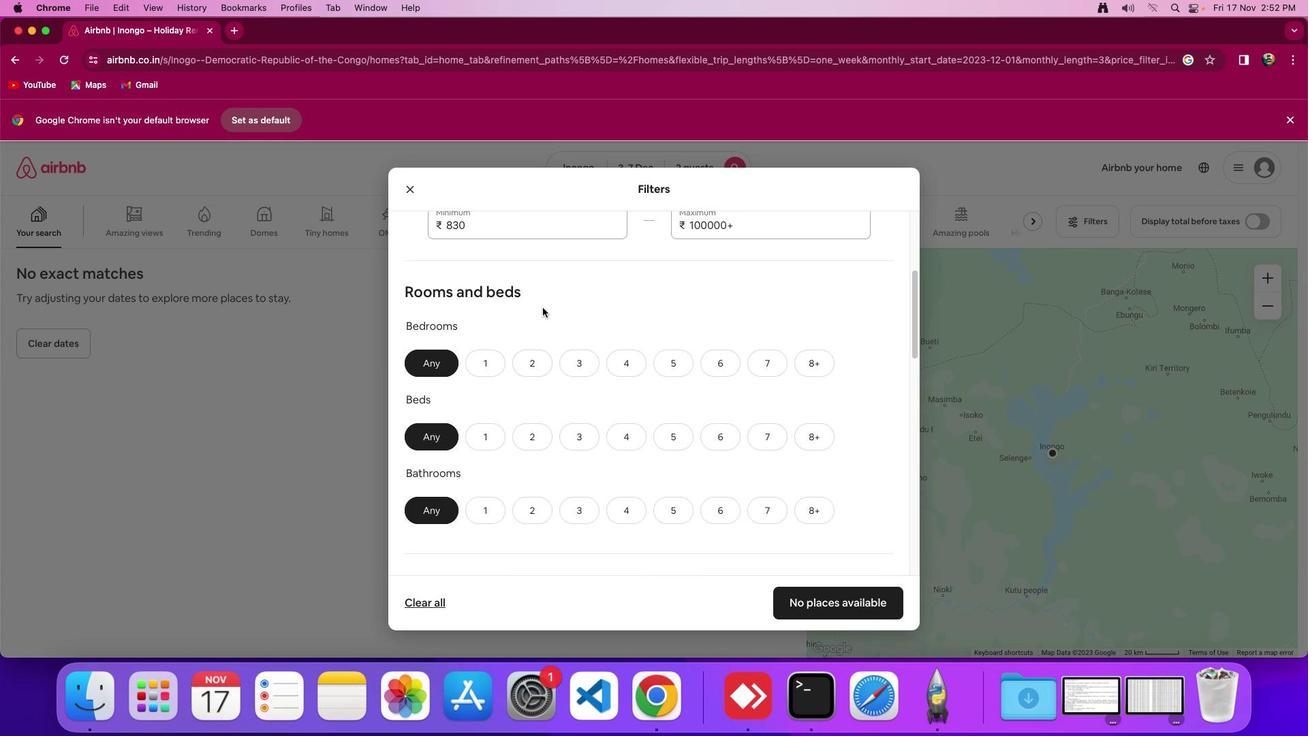 
Action: Mouse moved to (489, 361)
Screenshot: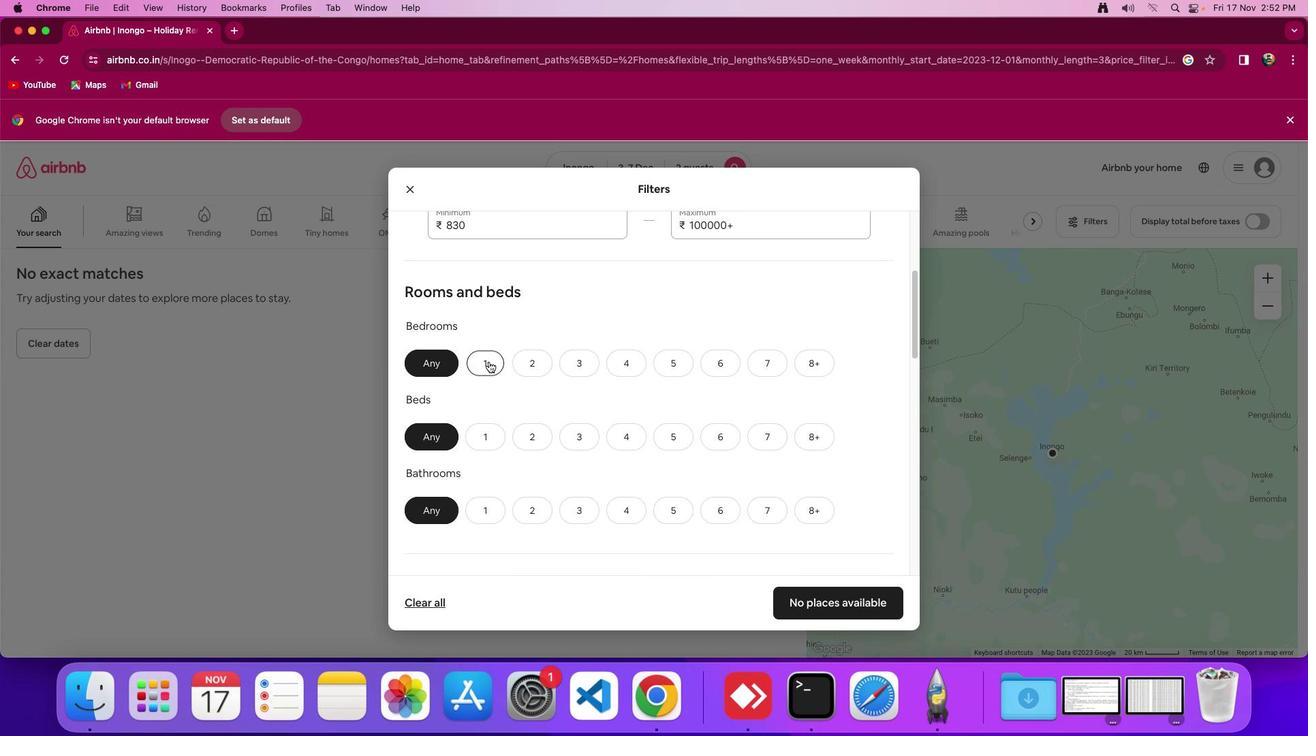
Action: Mouse pressed left at (489, 361)
Screenshot: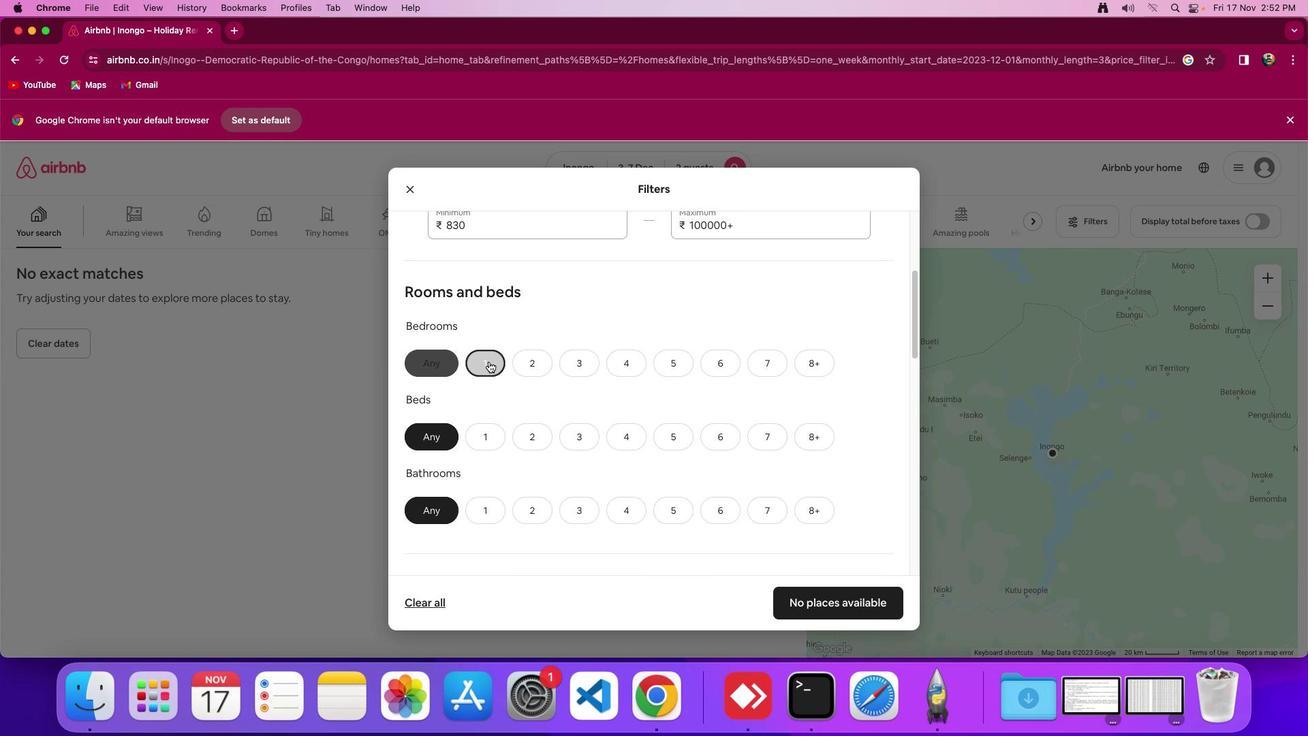
Action: Mouse moved to (483, 431)
Screenshot: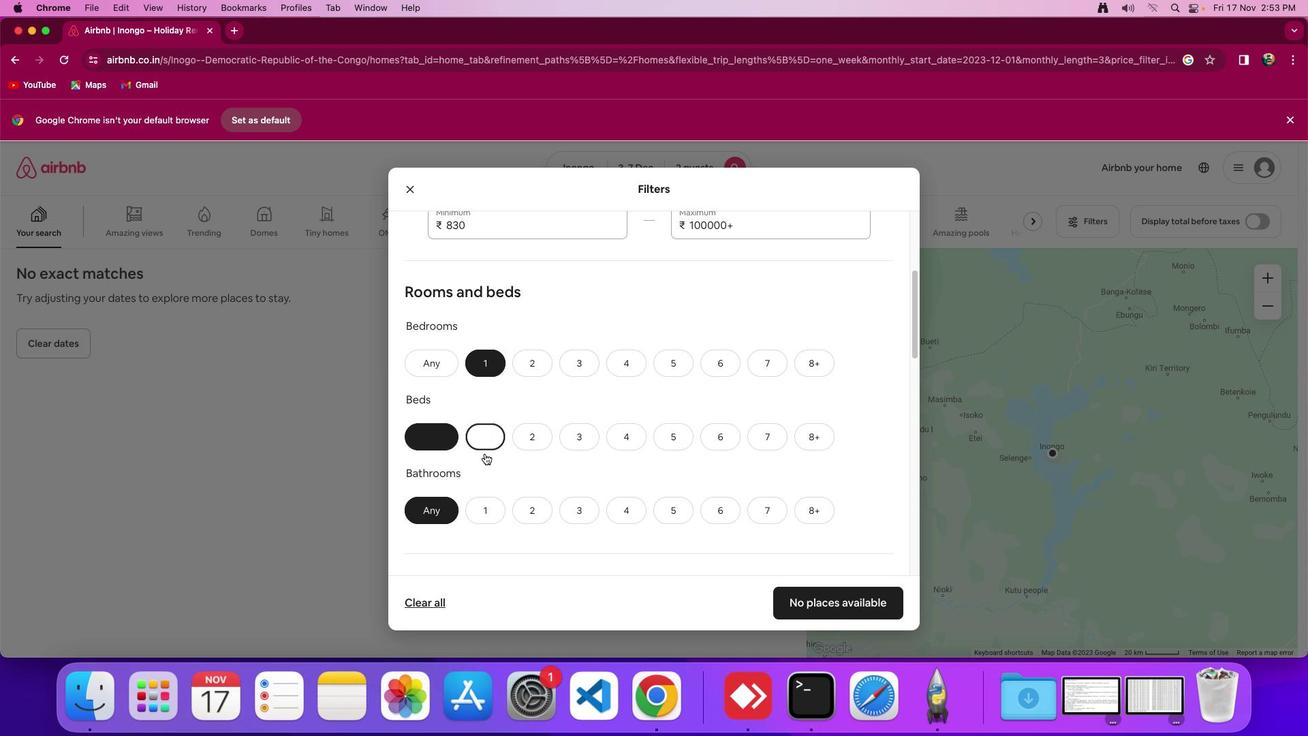 
Action: Mouse pressed left at (483, 431)
Screenshot: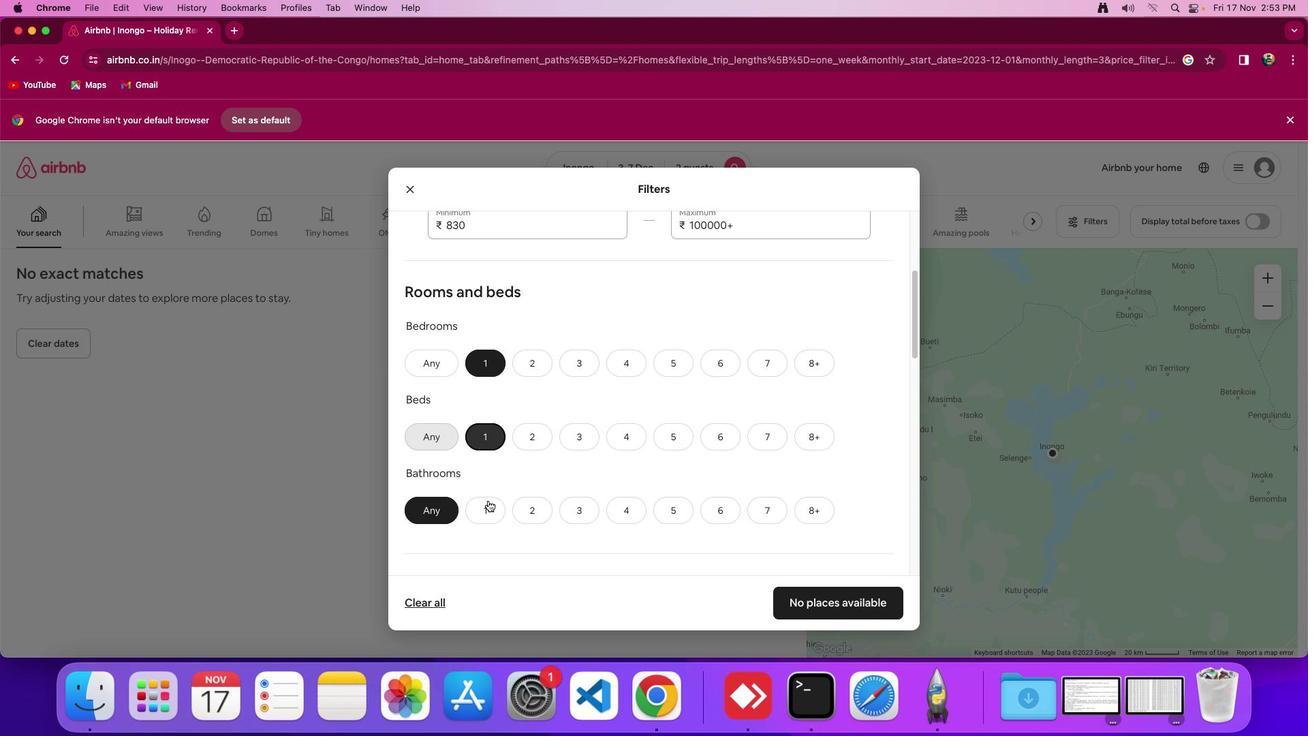 
Action: Mouse moved to (483, 499)
Screenshot: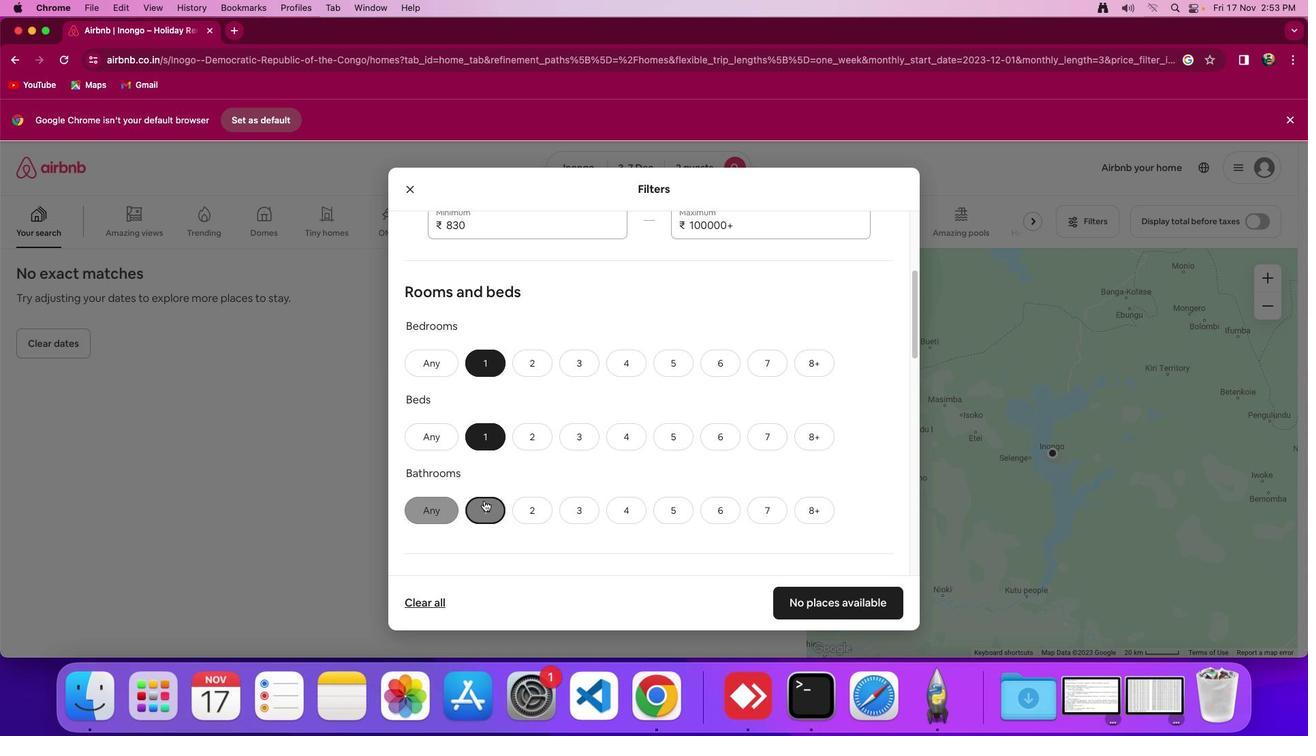 
Action: Mouse pressed left at (483, 499)
Screenshot: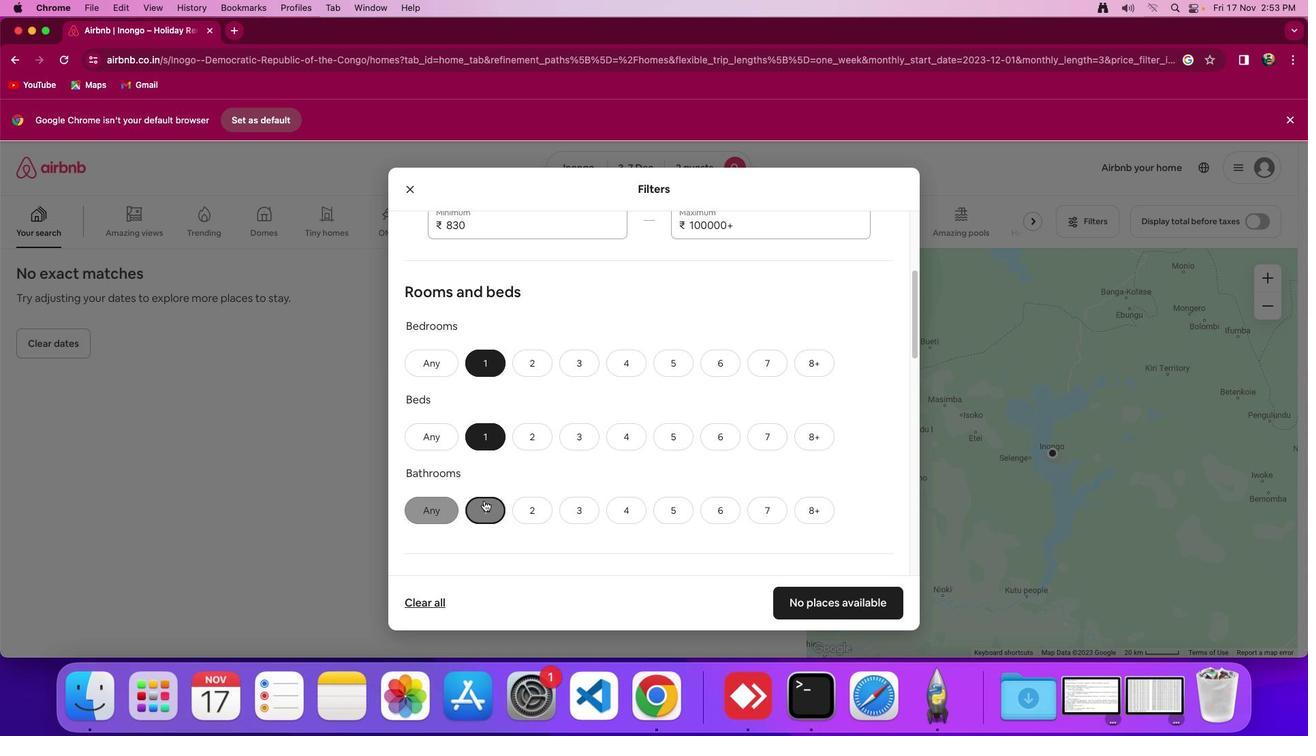 
Action: Mouse moved to (592, 480)
Screenshot: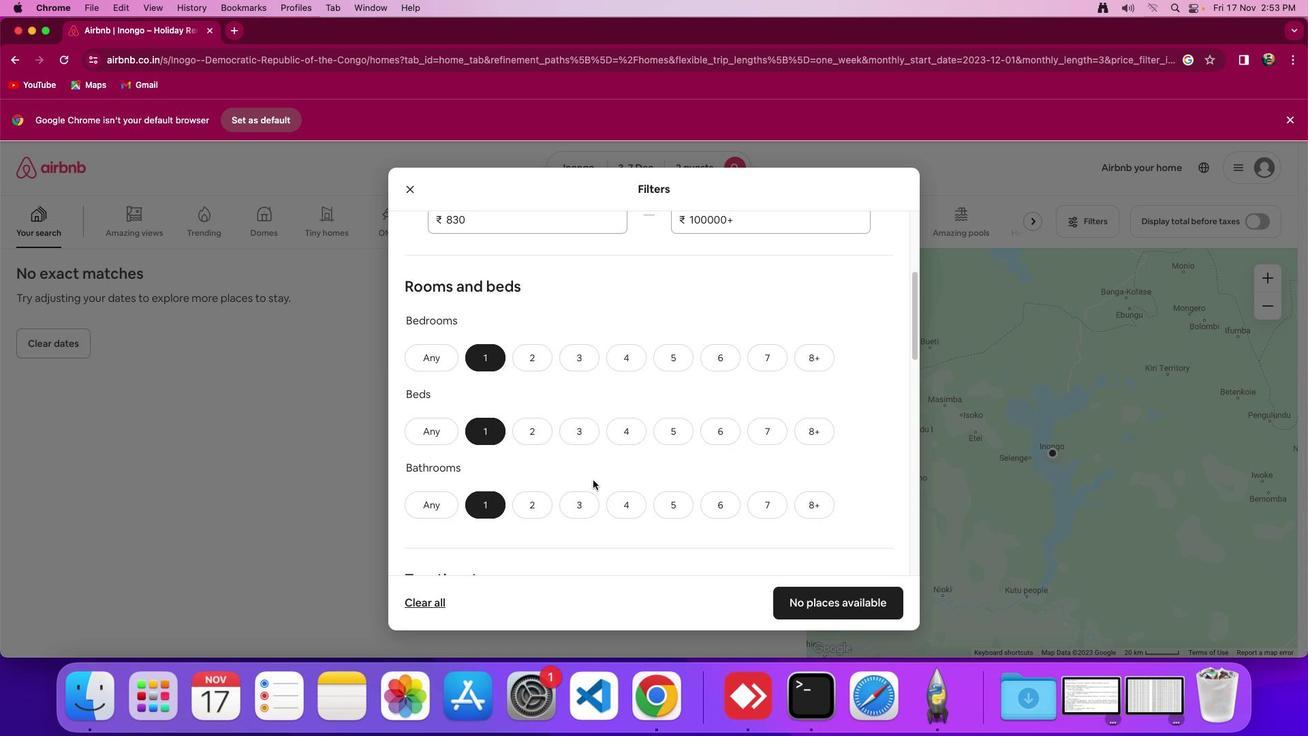 
Action: Mouse scrolled (592, 480) with delta (0, 0)
Screenshot: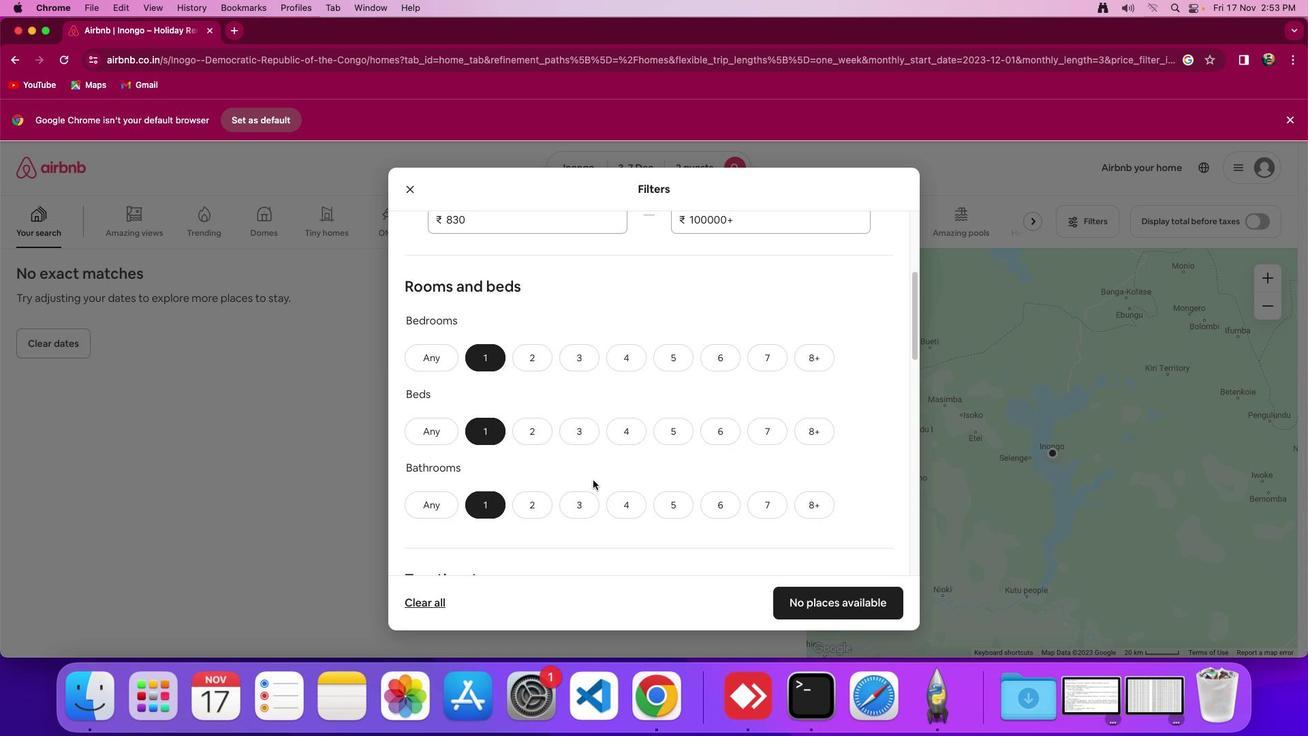 
Action: Mouse moved to (592, 480)
Screenshot: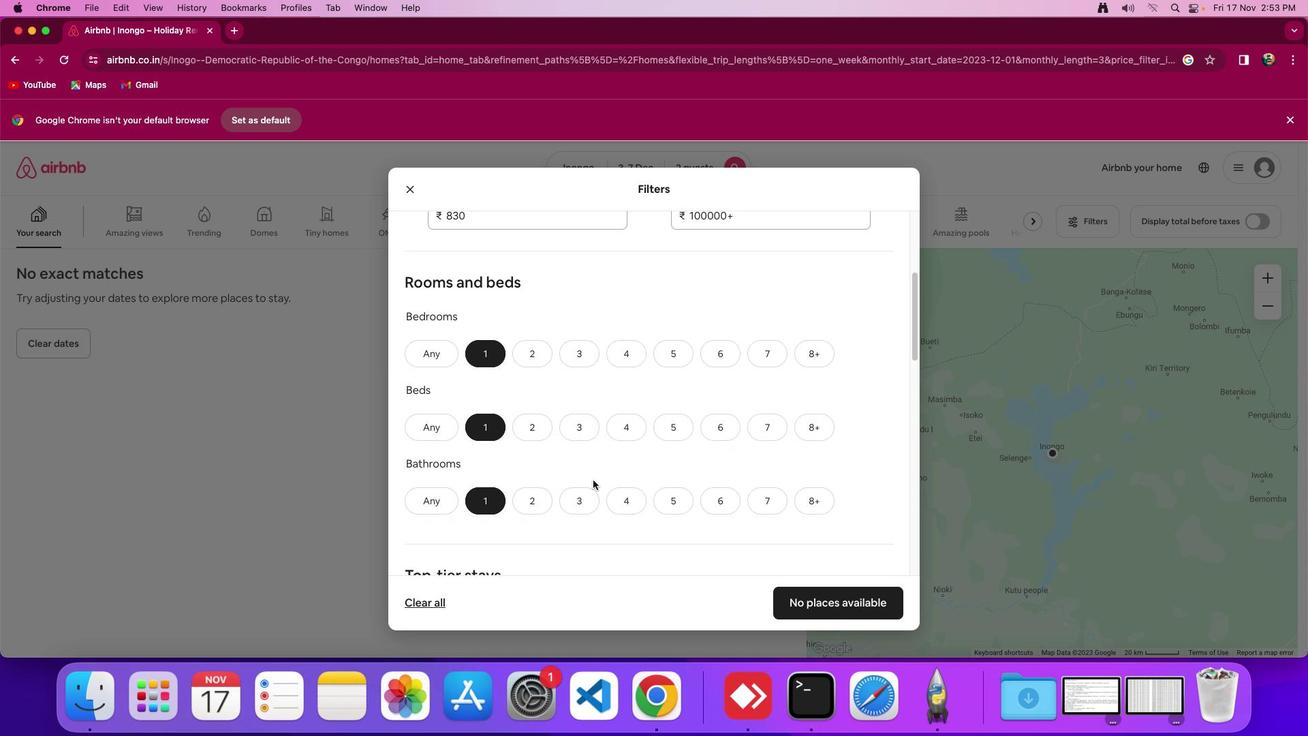 
Action: Mouse scrolled (592, 480) with delta (0, 0)
Screenshot: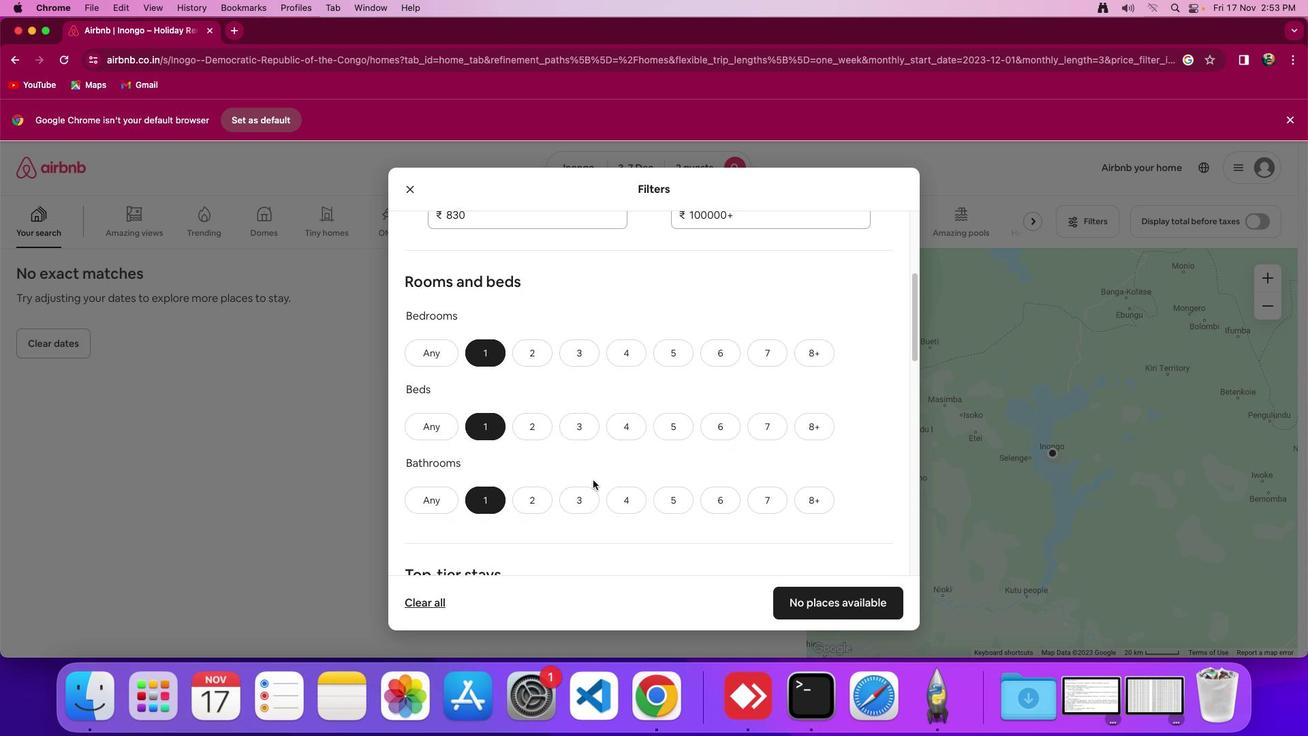 
Action: Mouse moved to (648, 527)
Screenshot: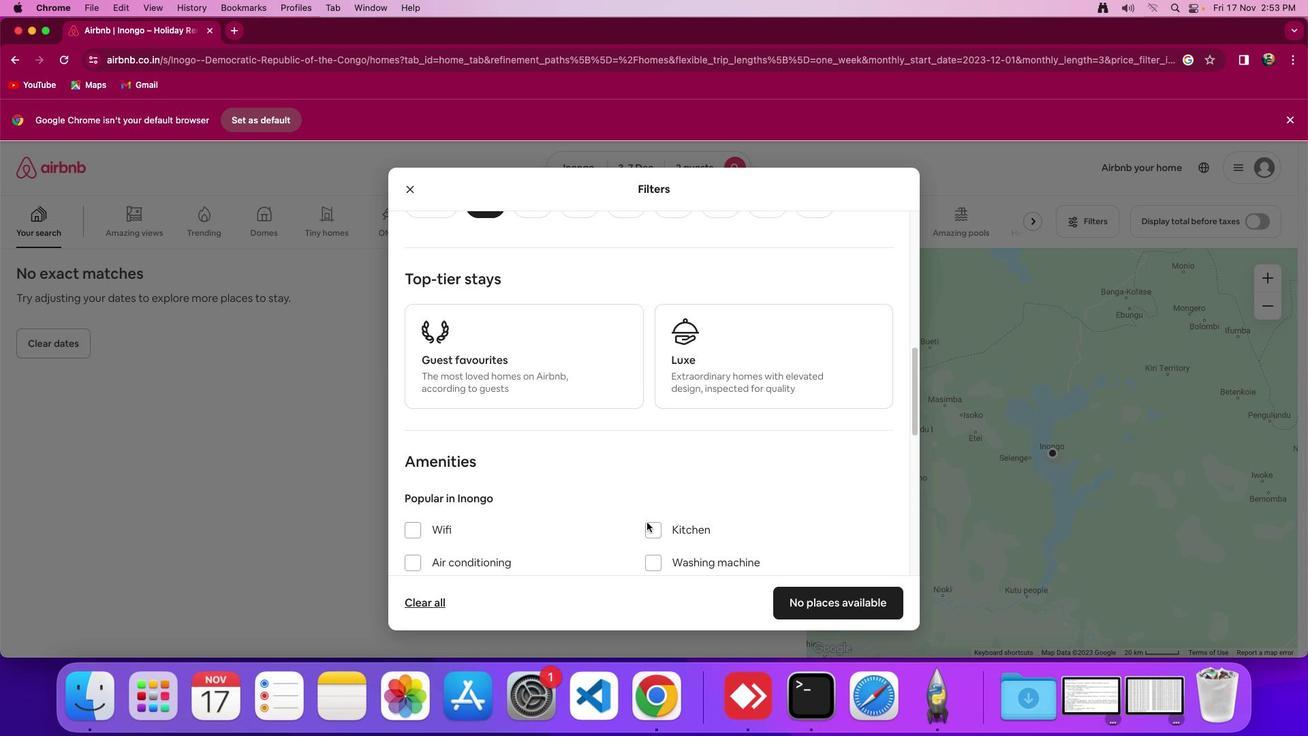 
Action: Mouse scrolled (648, 527) with delta (0, 0)
Screenshot: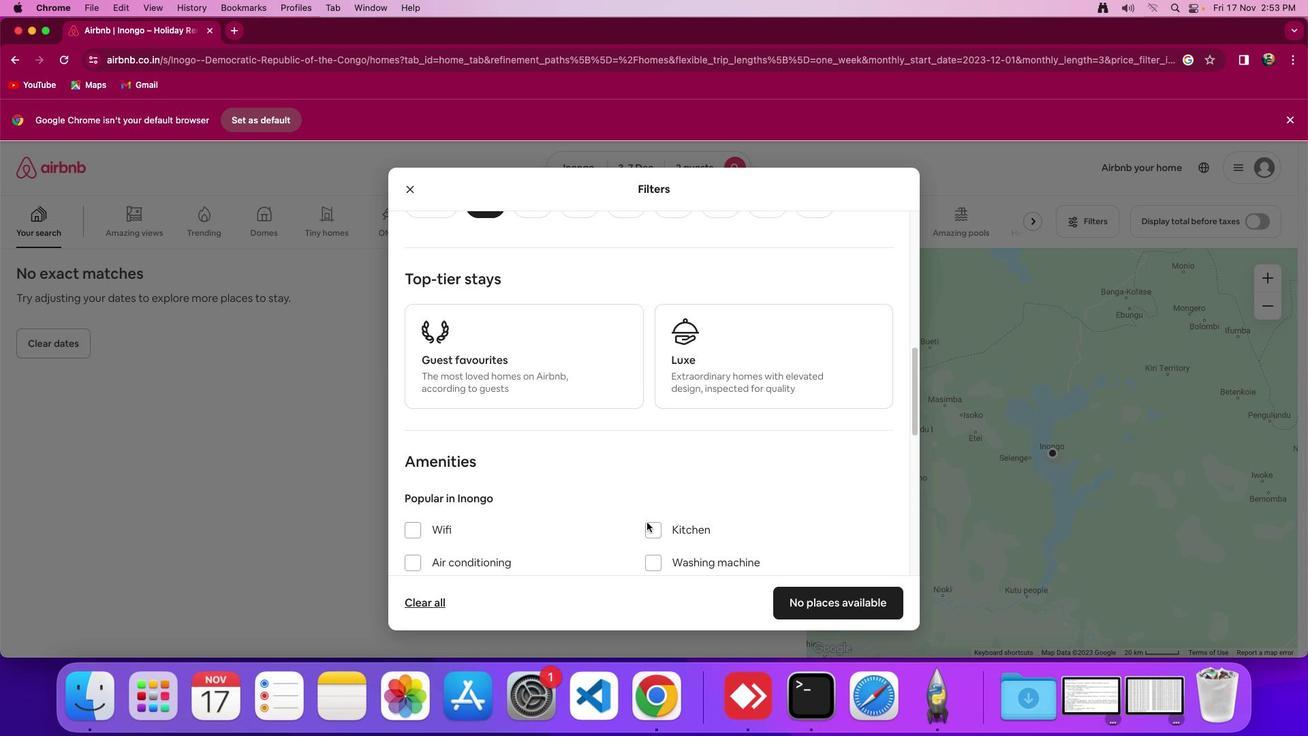 
Action: Mouse moved to (647, 525)
Screenshot: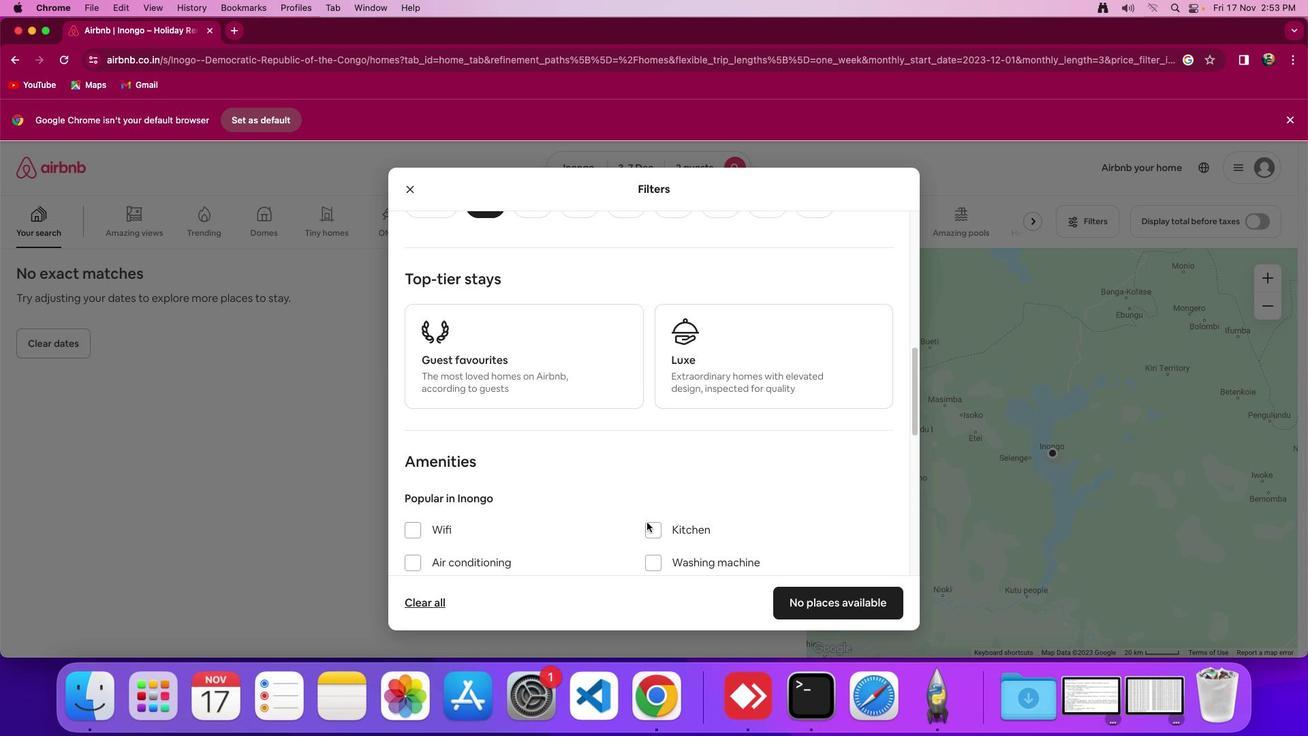 
Action: Mouse scrolled (647, 525) with delta (0, 0)
Screenshot: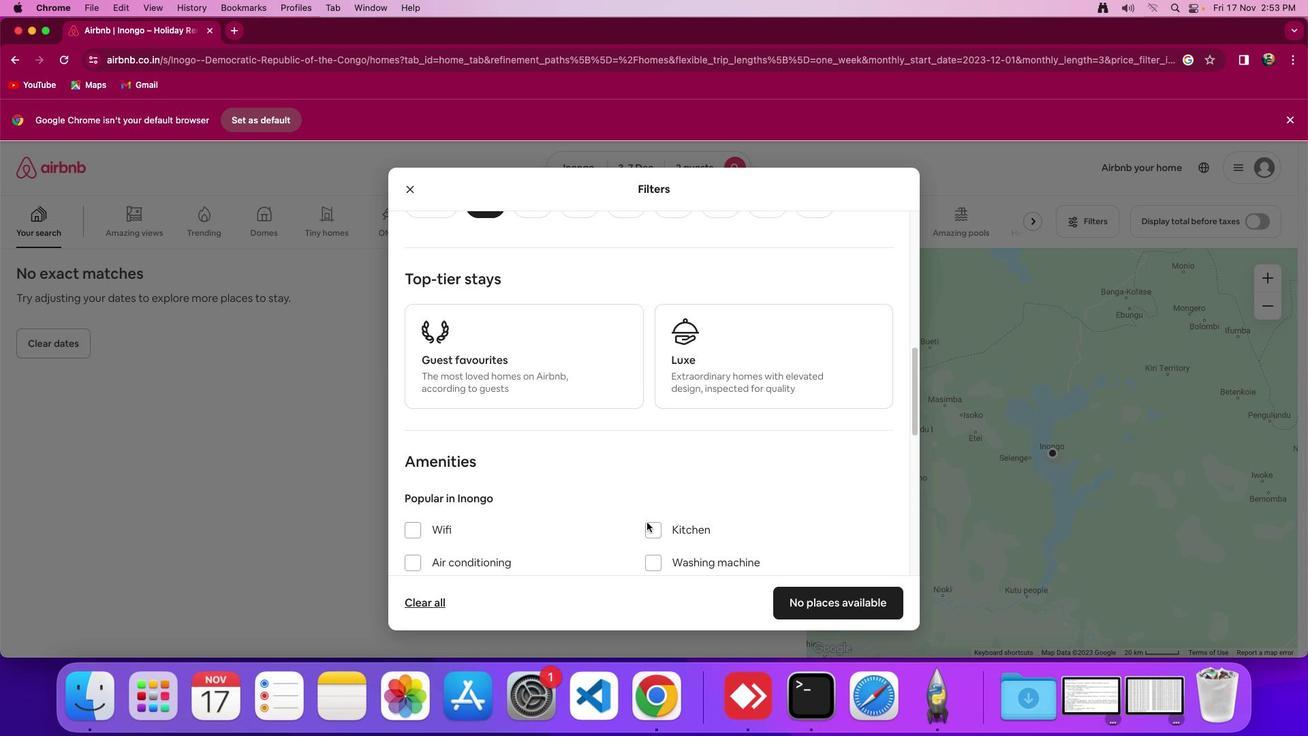 
Action: Mouse moved to (647, 524)
Screenshot: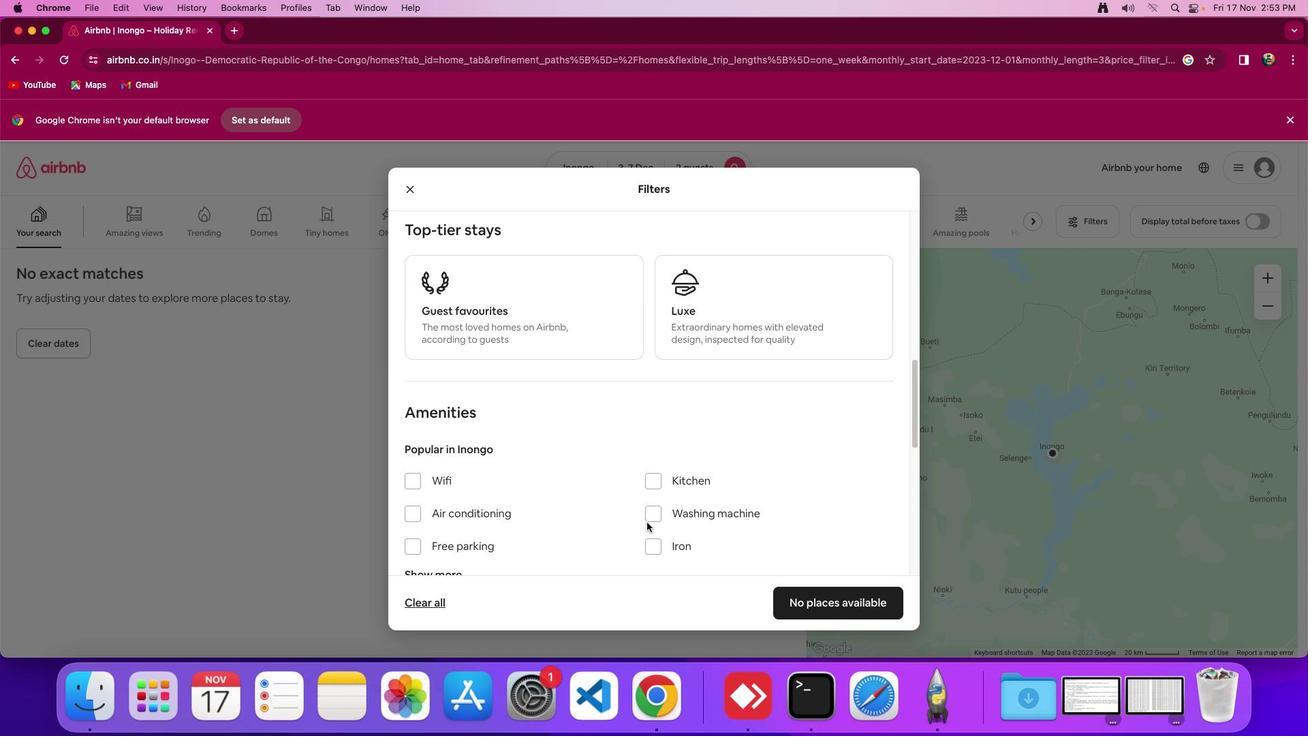 
Action: Mouse scrolled (647, 524) with delta (0, -2)
Screenshot: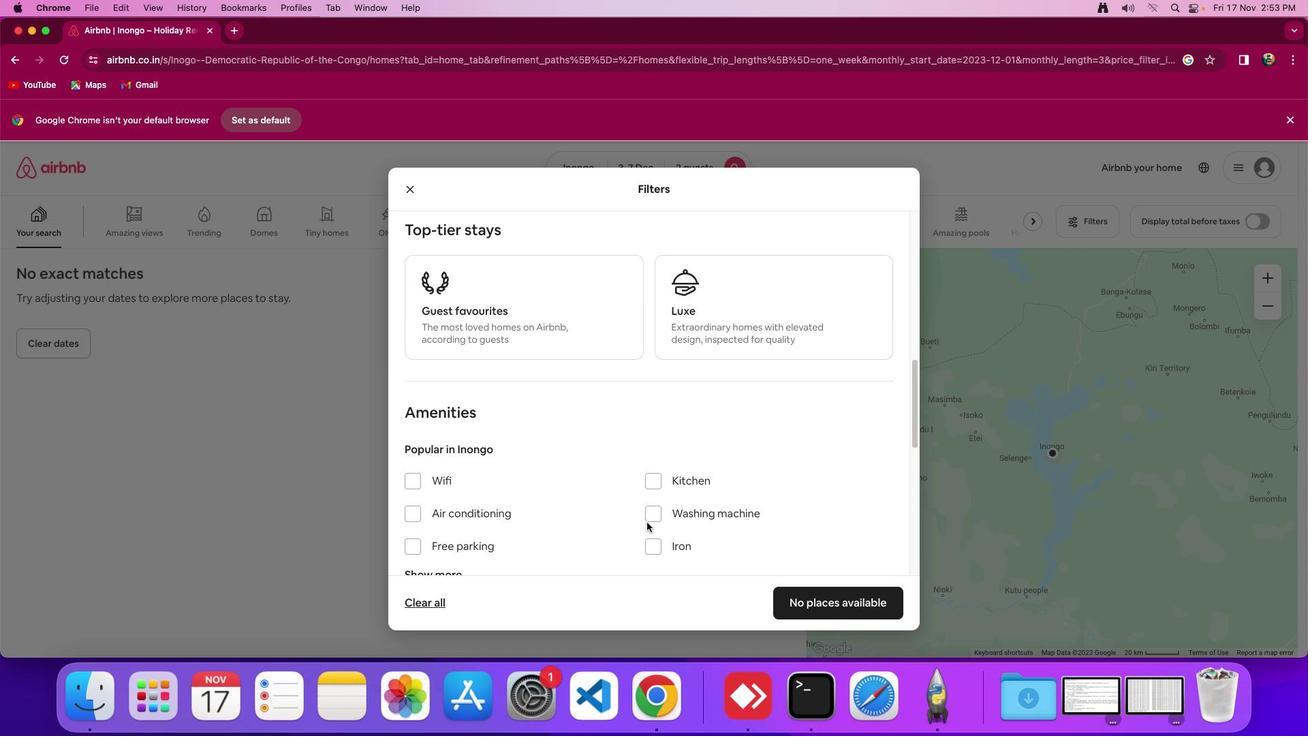 
Action: Mouse moved to (647, 522)
Screenshot: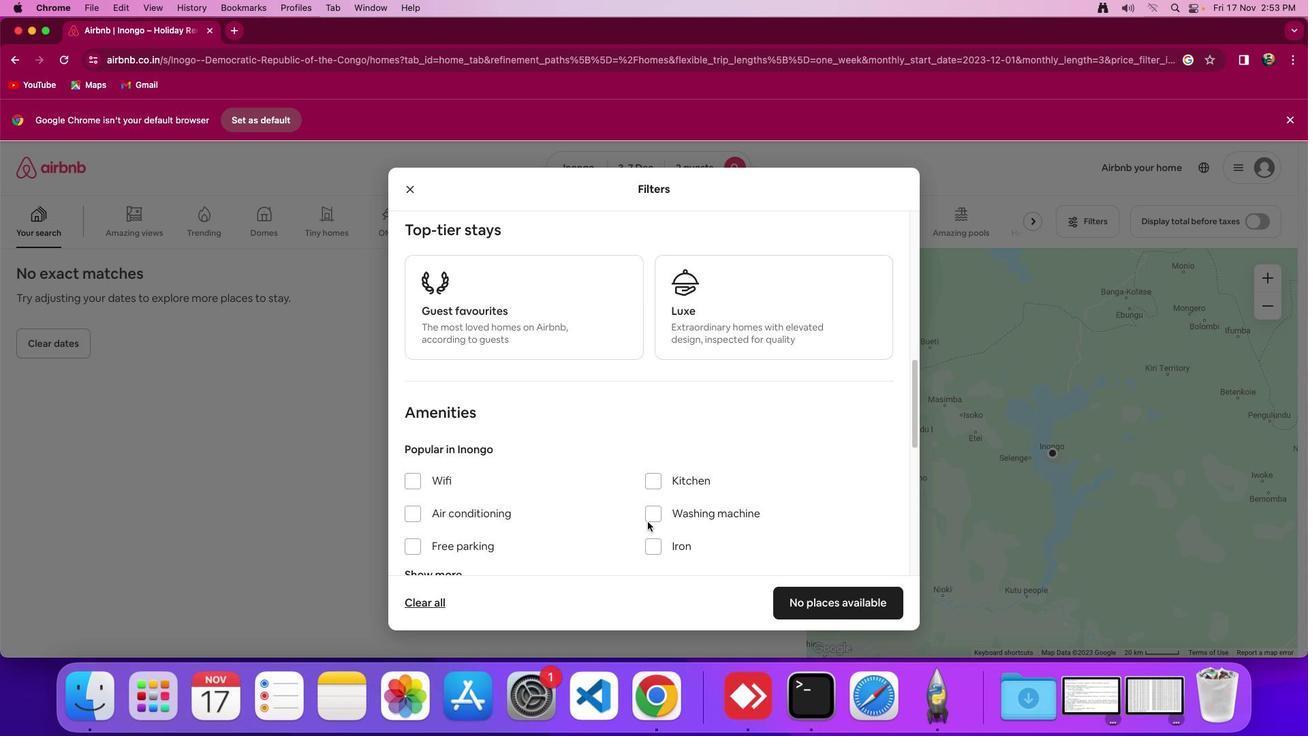 
Action: Mouse scrolled (647, 522) with delta (0, -4)
Screenshot: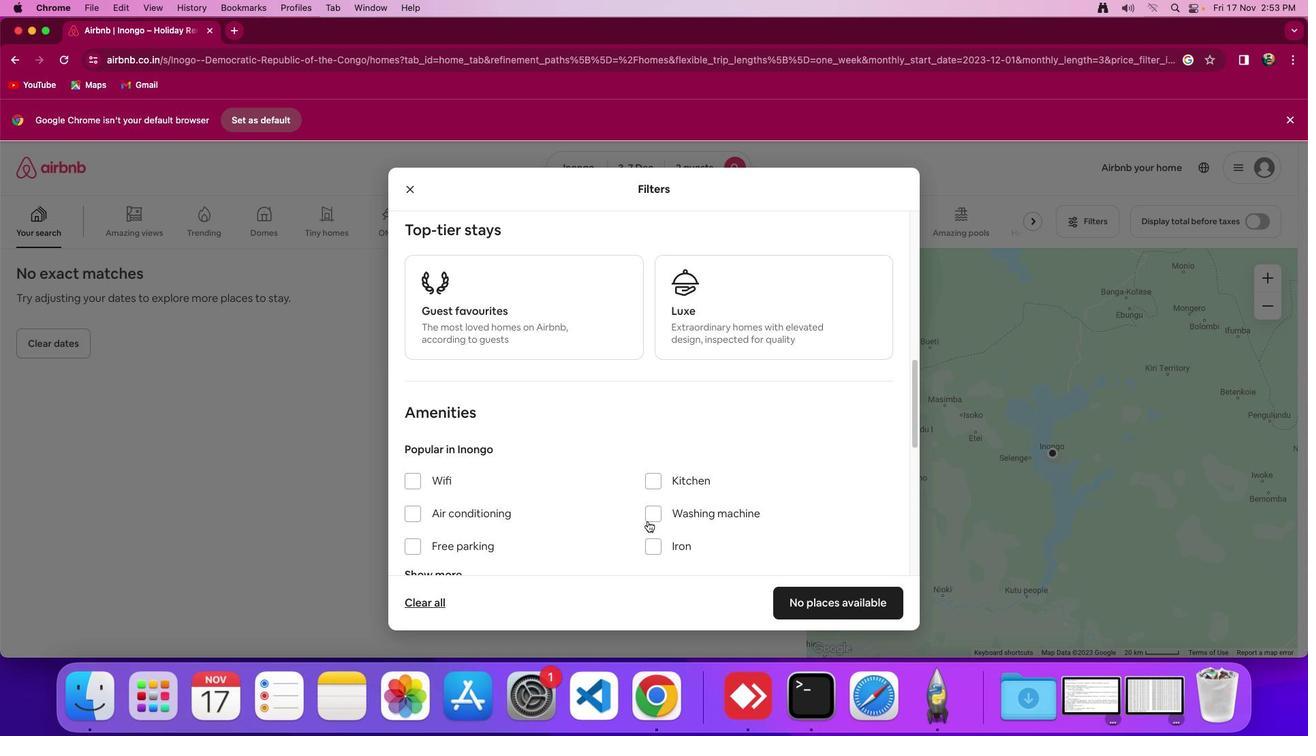 
Action: Mouse moved to (624, 494)
Screenshot: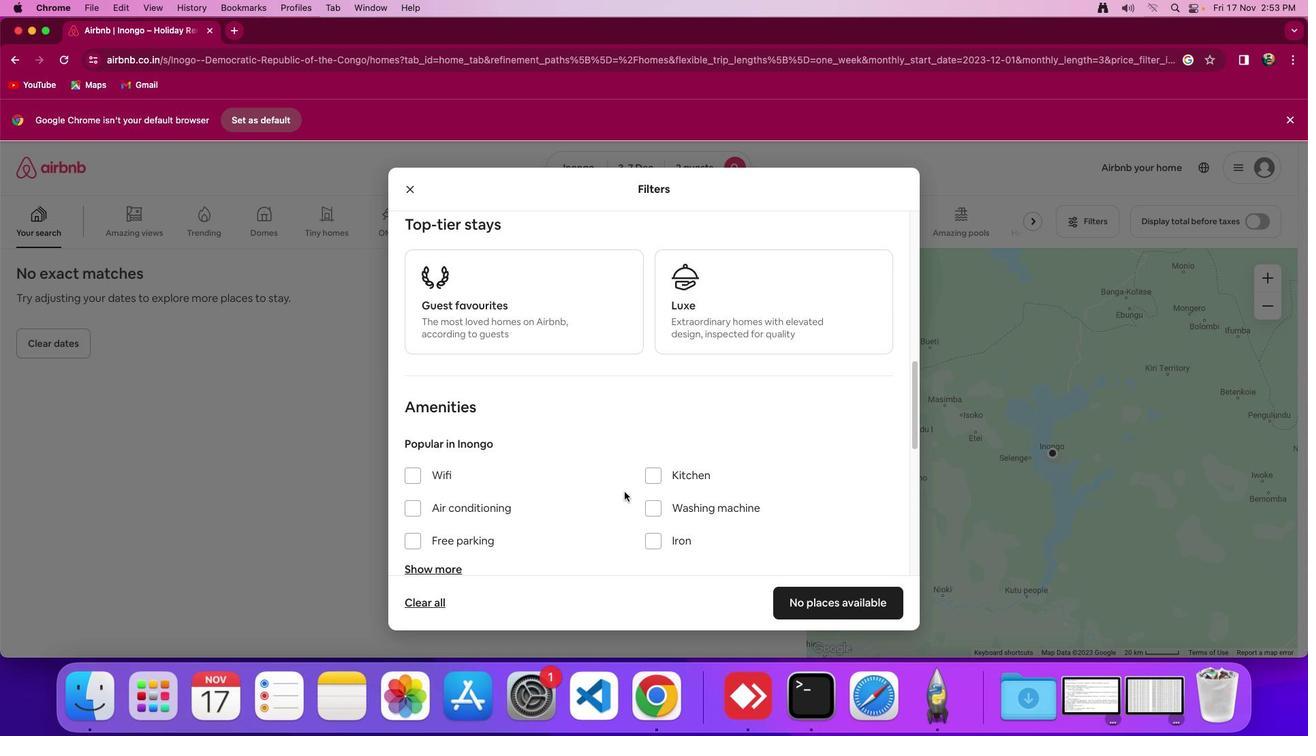 
Action: Mouse scrolled (624, 494) with delta (0, 0)
Screenshot: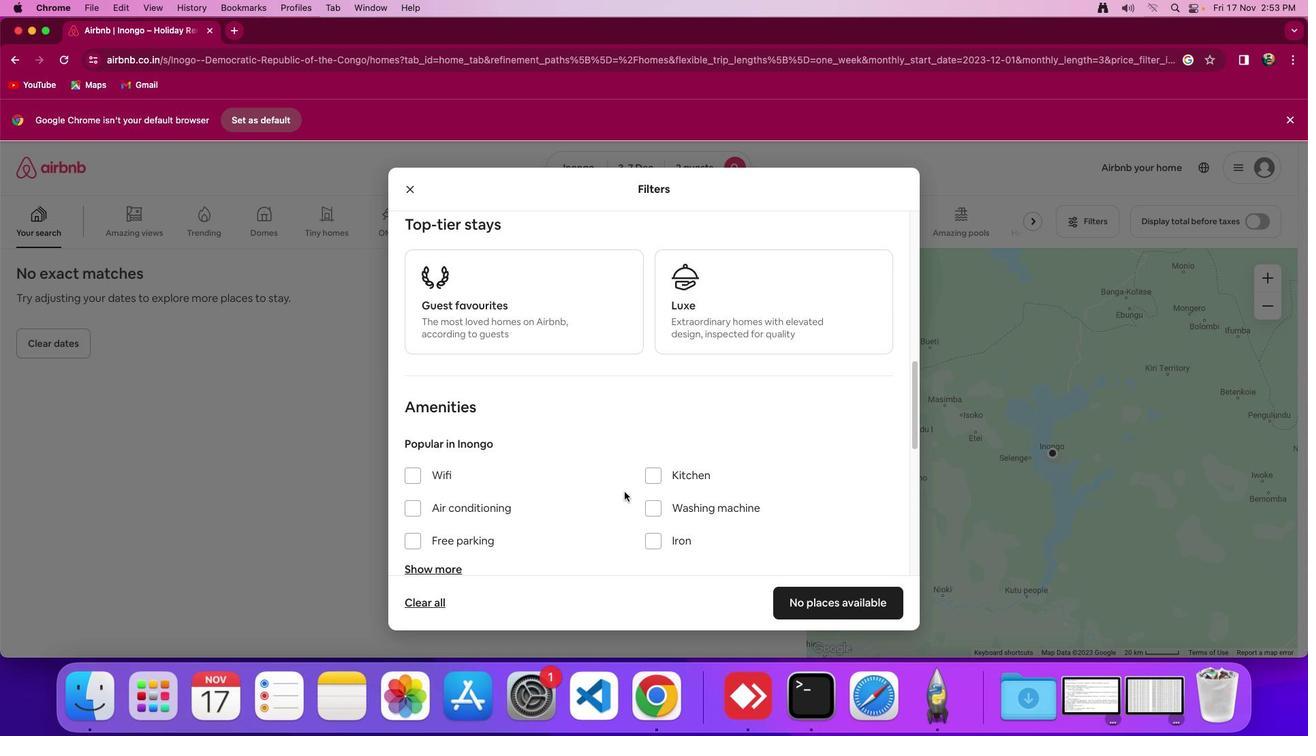 
Action: Mouse moved to (624, 492)
Screenshot: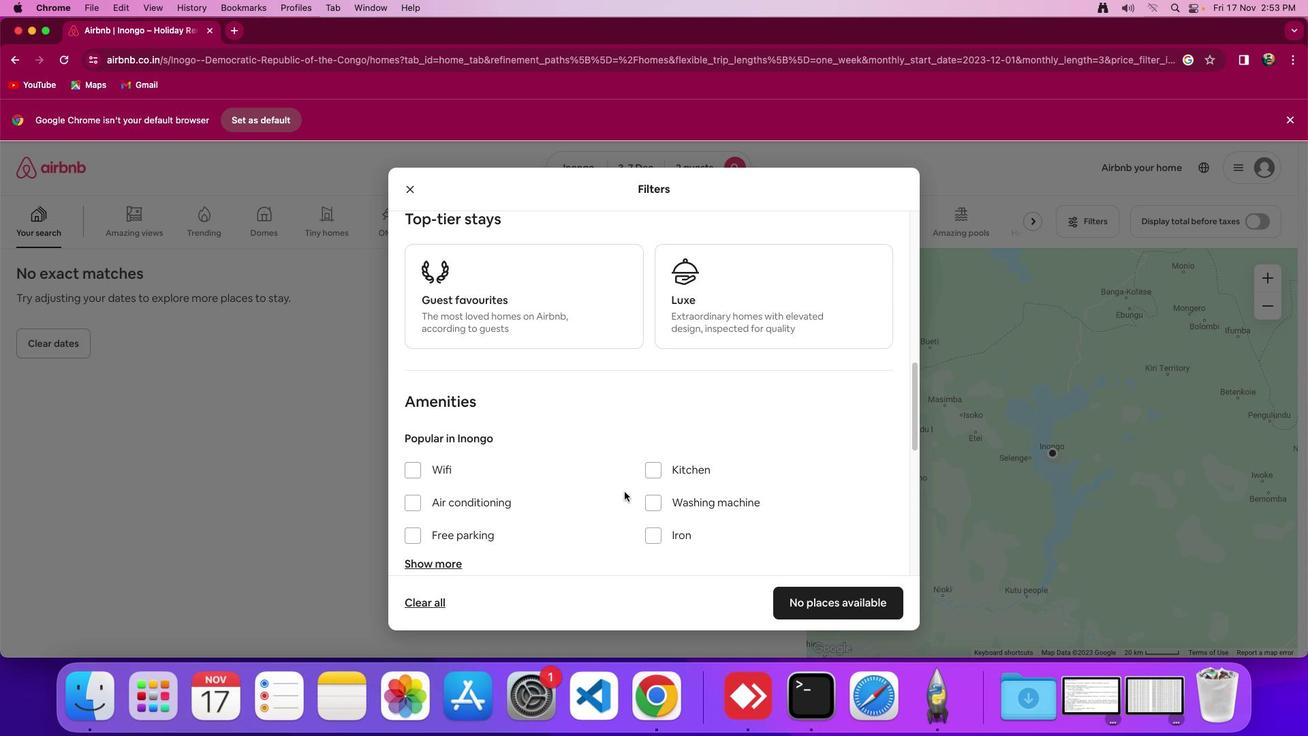 
Action: Mouse scrolled (624, 492) with delta (0, 0)
Screenshot: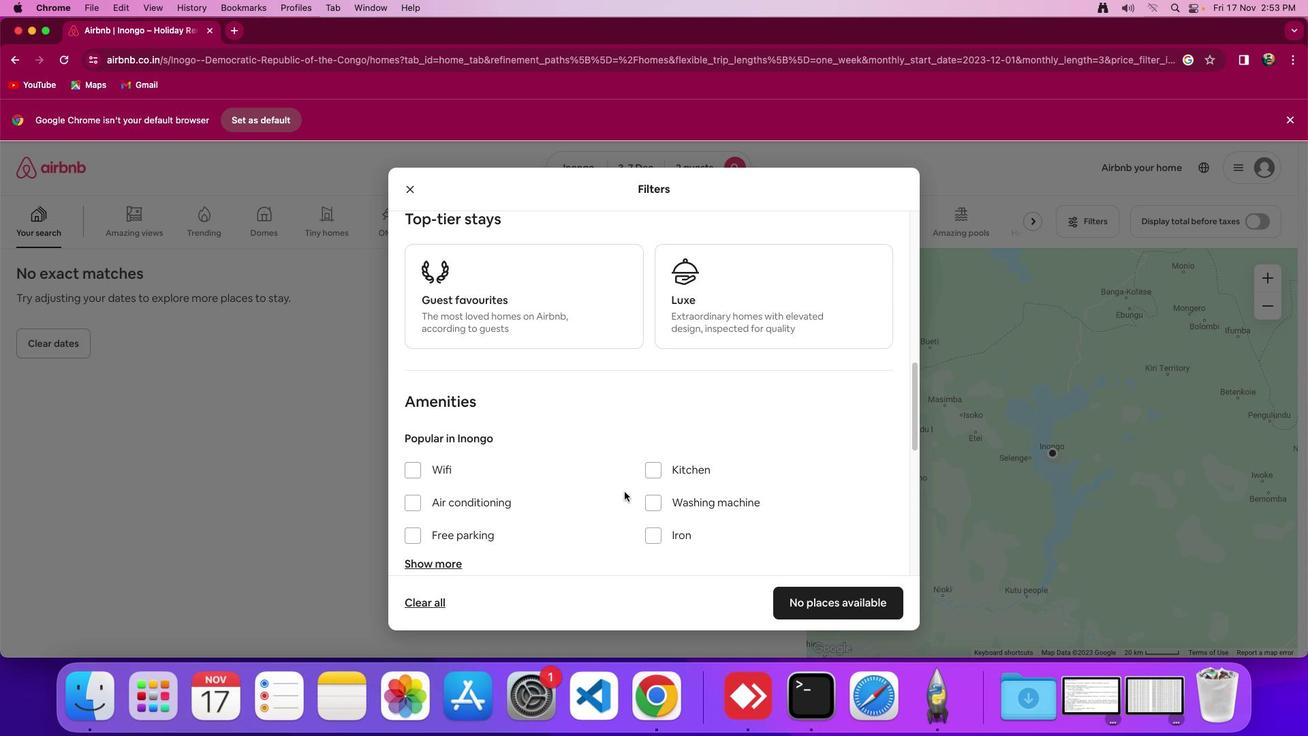 
Action: Mouse moved to (854, 599)
Screenshot: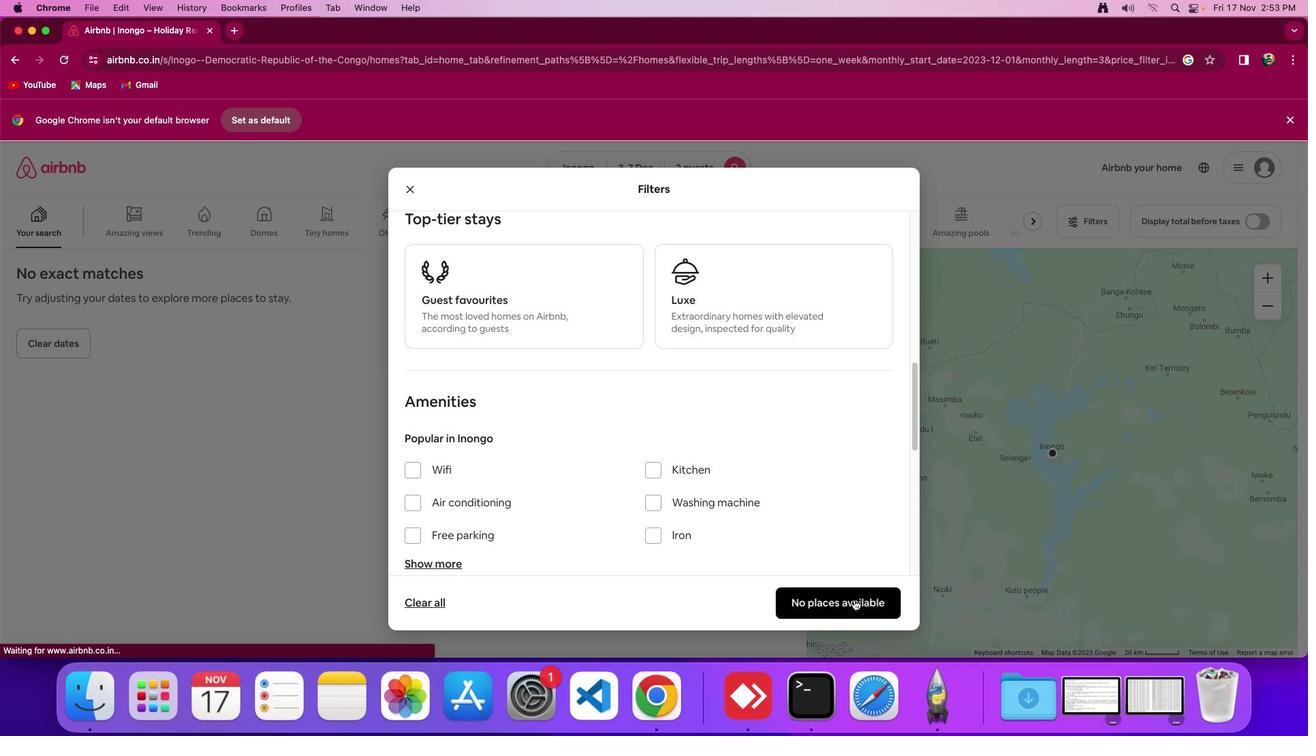 
Action: Mouse pressed left at (854, 599)
Screenshot: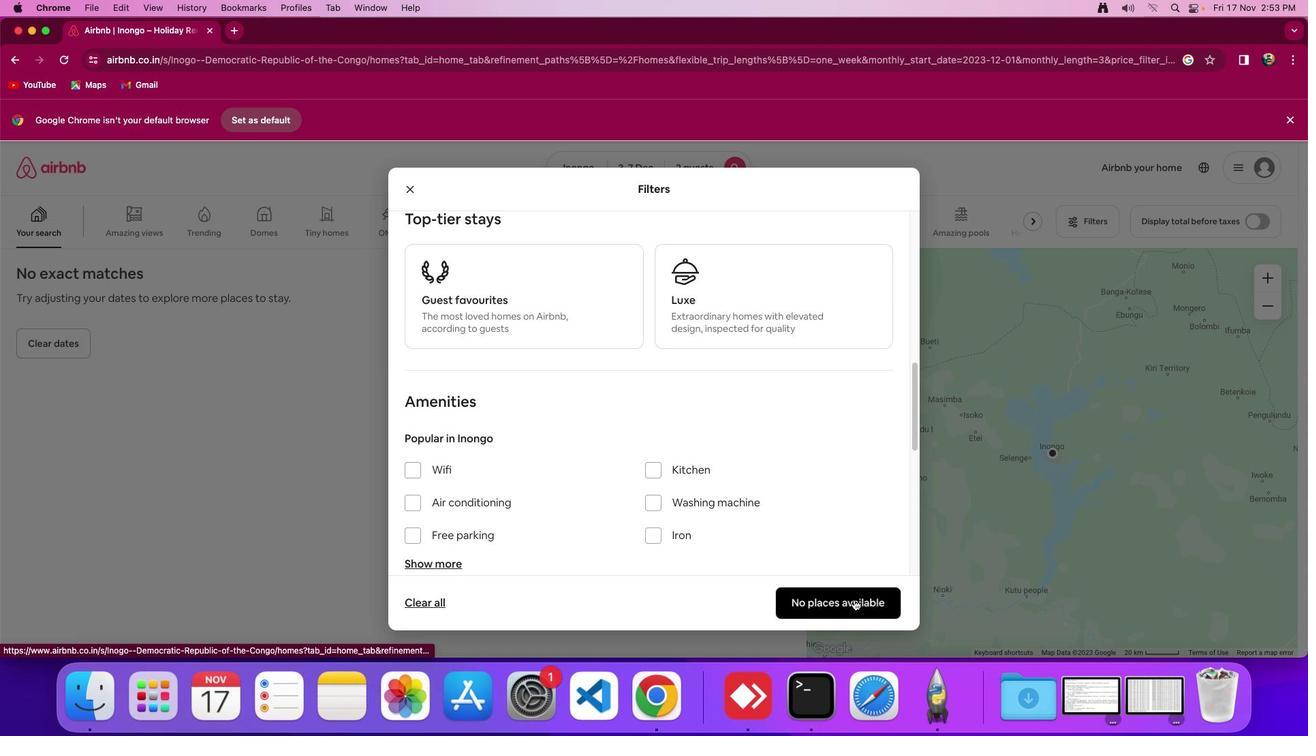 
Action: Mouse moved to (677, 498)
Screenshot: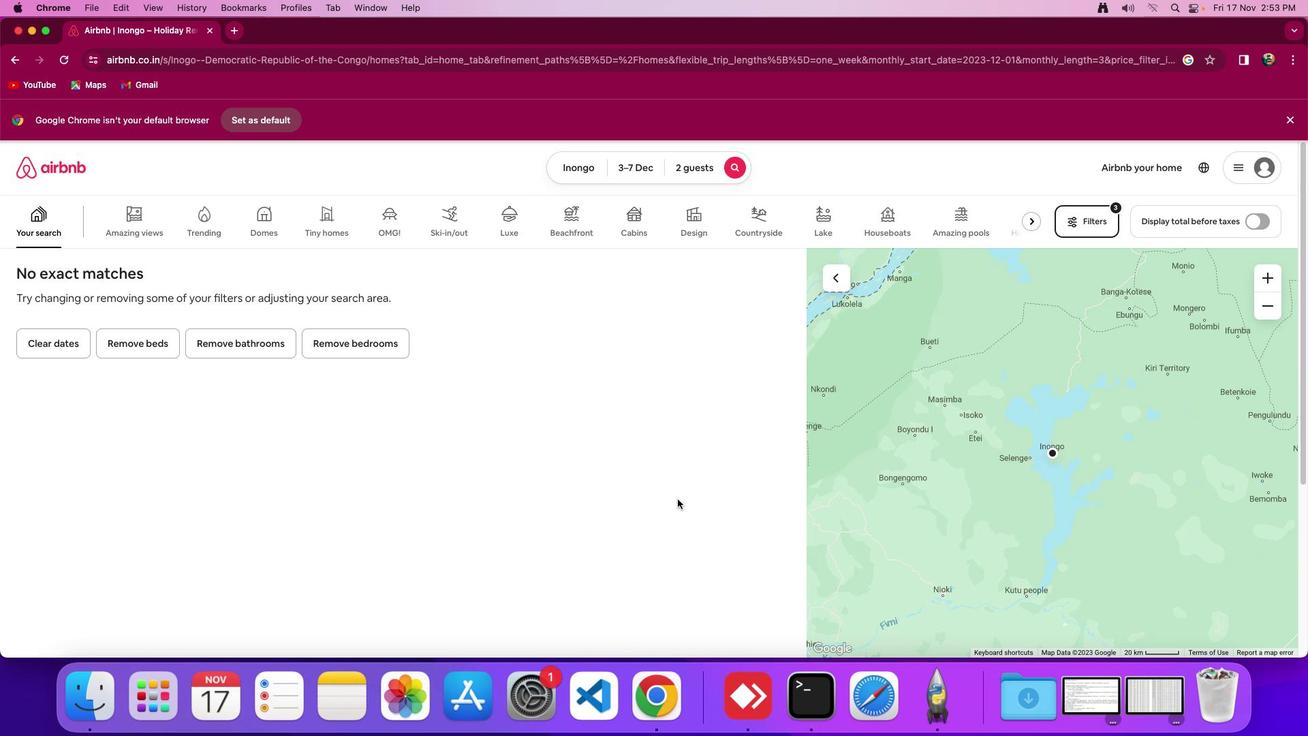 
Action: Mouse pressed left at (677, 498)
Screenshot: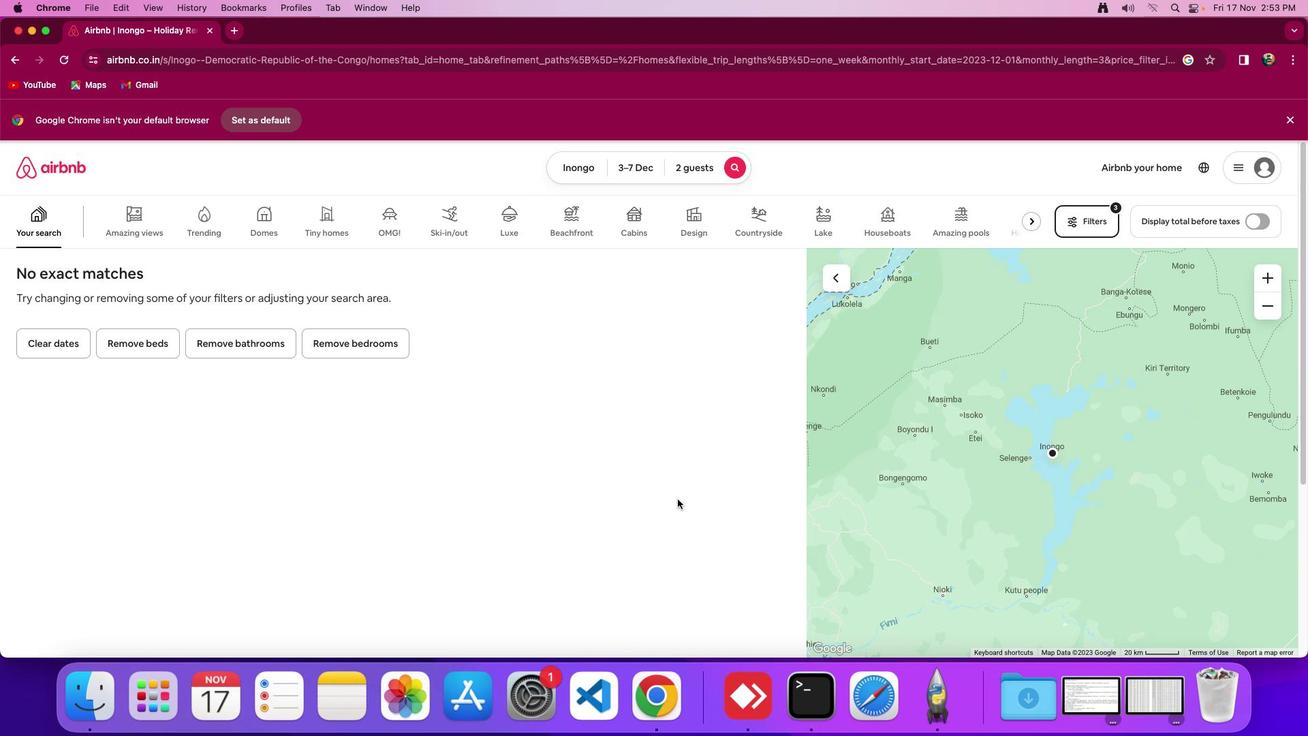 
Action: Mouse moved to (678, 498)
Screenshot: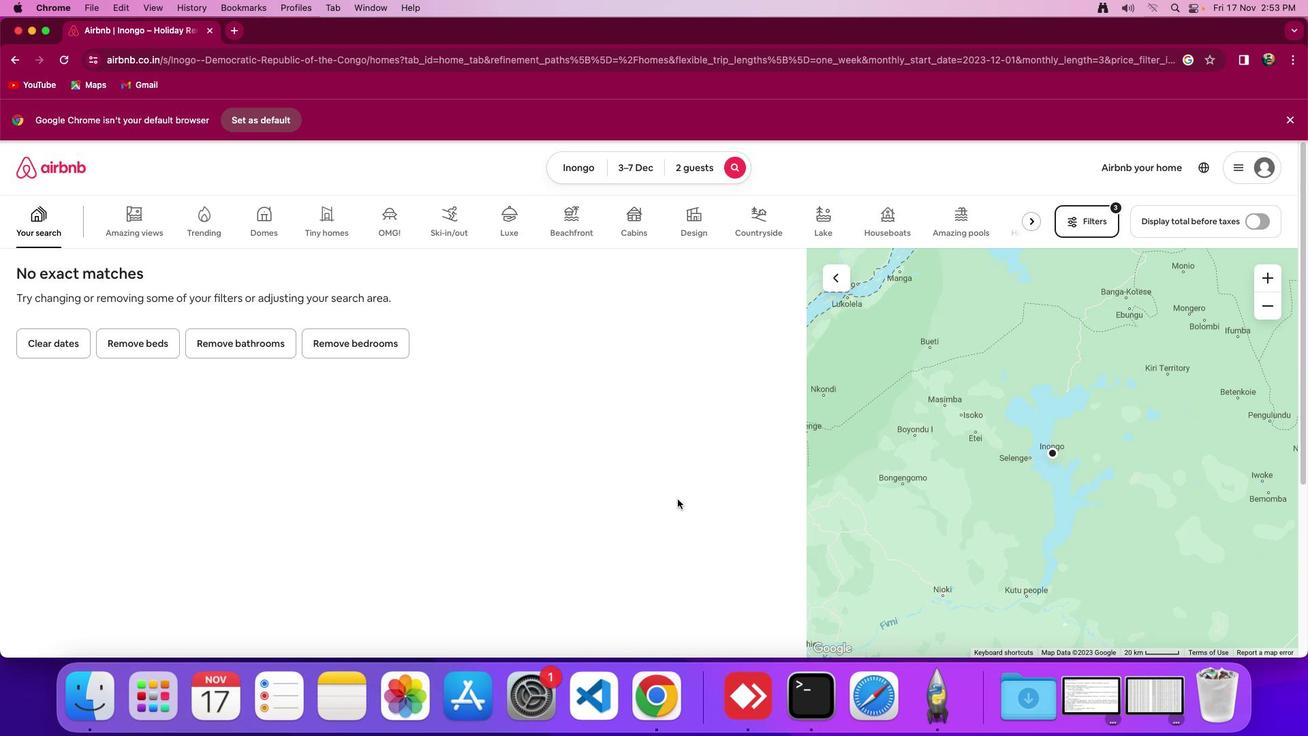 
